 Task: Create Card Card0000000027 in Board Board0000000007 in Workspace WS0000000003 in Trello. Create Card Card0000000028 in Board Board0000000007 in Workspace WS0000000003 in Trello. Create Card Card0000000029 in Board Board0000000008 in Workspace WS0000000003 in Trello. Create Card Card0000000030 in Board Board0000000008 in Workspace WS0000000003 in Trello. Create Card Card0000000031 in Board Board0000000008 in Workspace WS0000000003 in Trello
Action: Mouse moved to (683, 99)
Screenshot: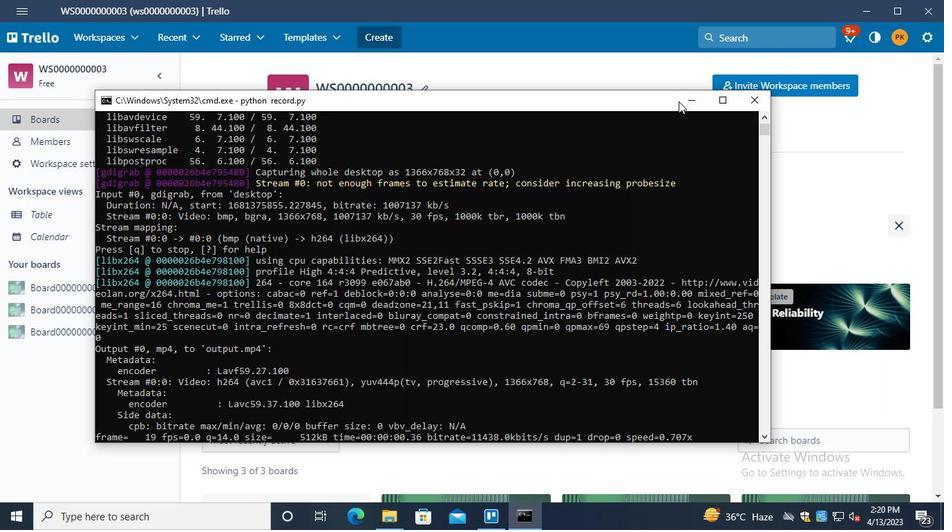 
Action: Mouse pressed left at (683, 99)
Screenshot: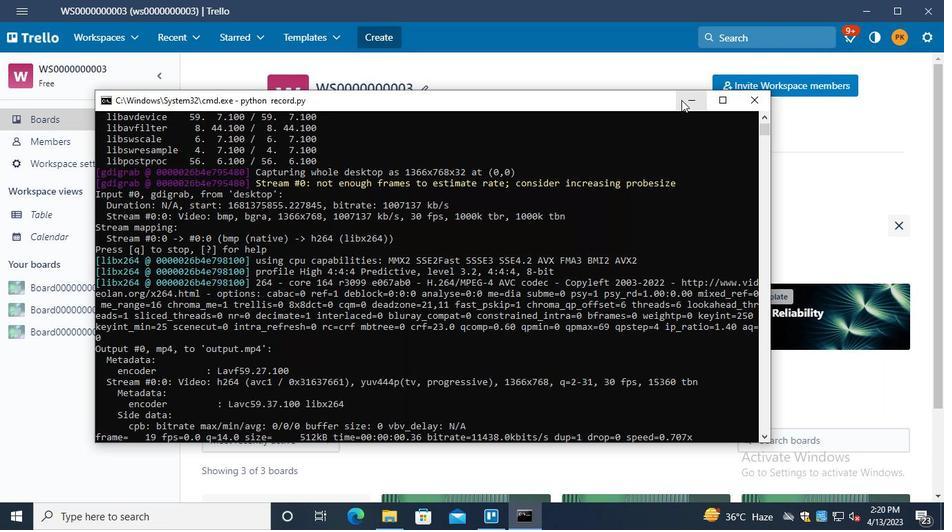 
Action: Mouse moved to (76, 290)
Screenshot: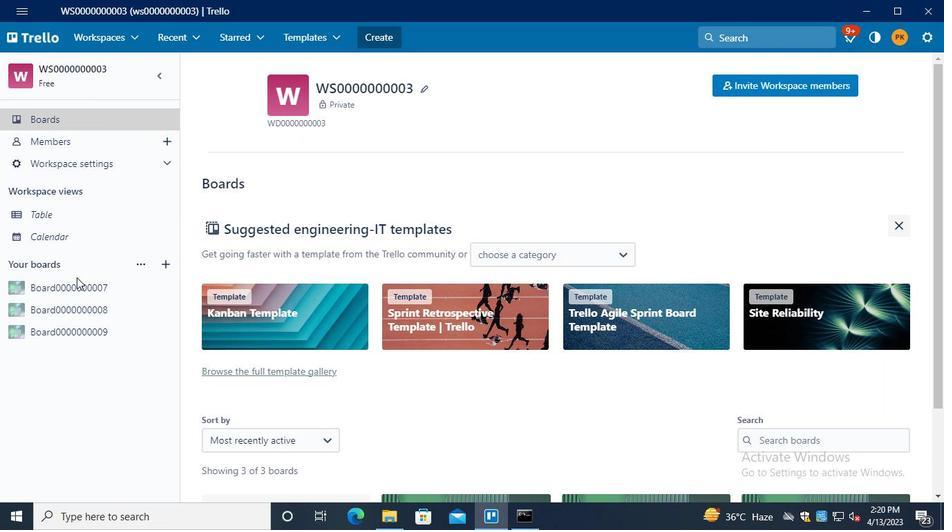 
Action: Mouse pressed left at (76, 290)
Screenshot: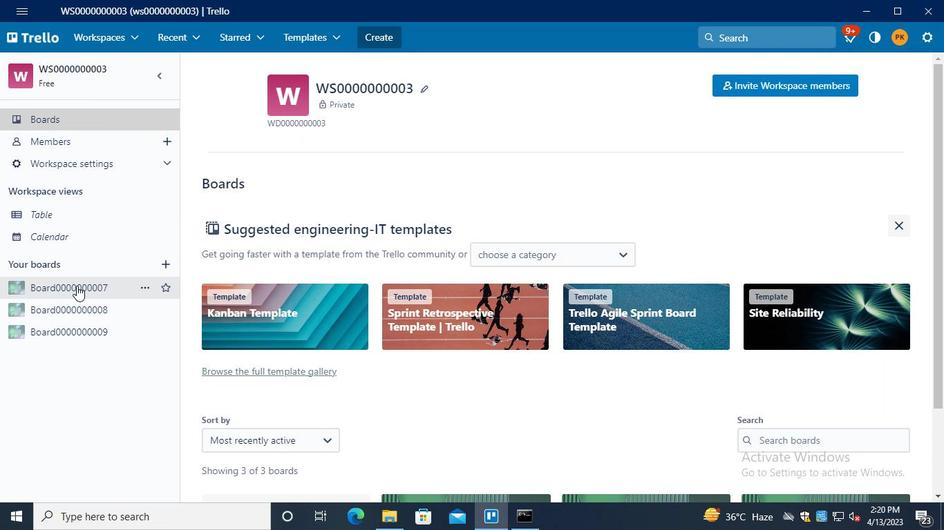 
Action: Mouse moved to (252, 180)
Screenshot: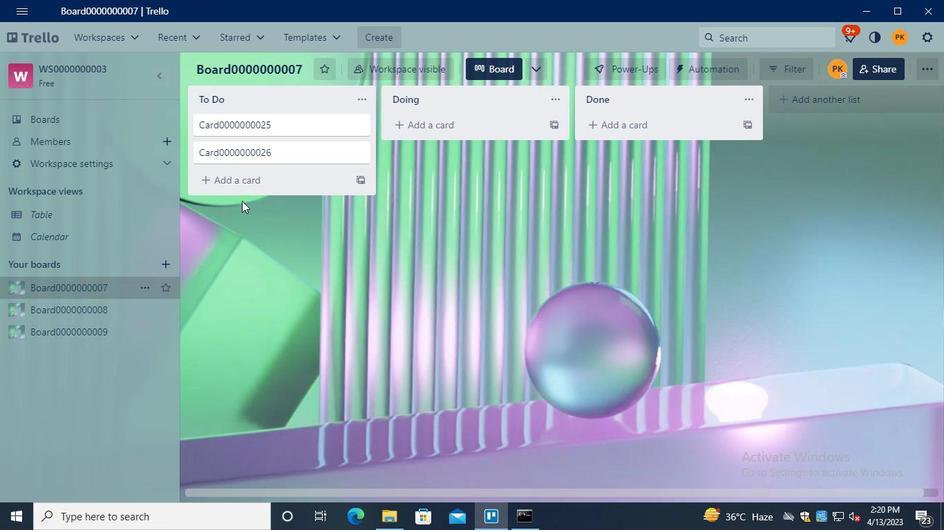 
Action: Mouse pressed left at (252, 180)
Screenshot: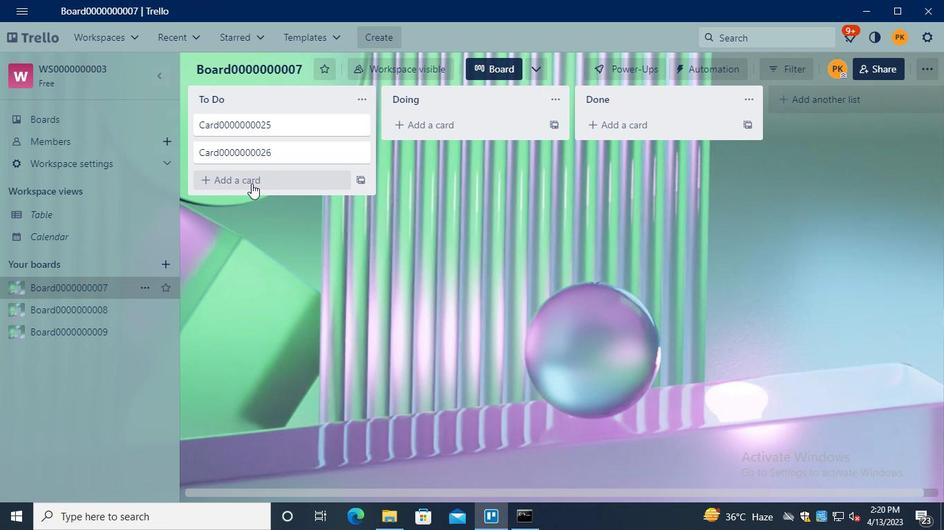 
Action: Keyboard Key.shift
Screenshot: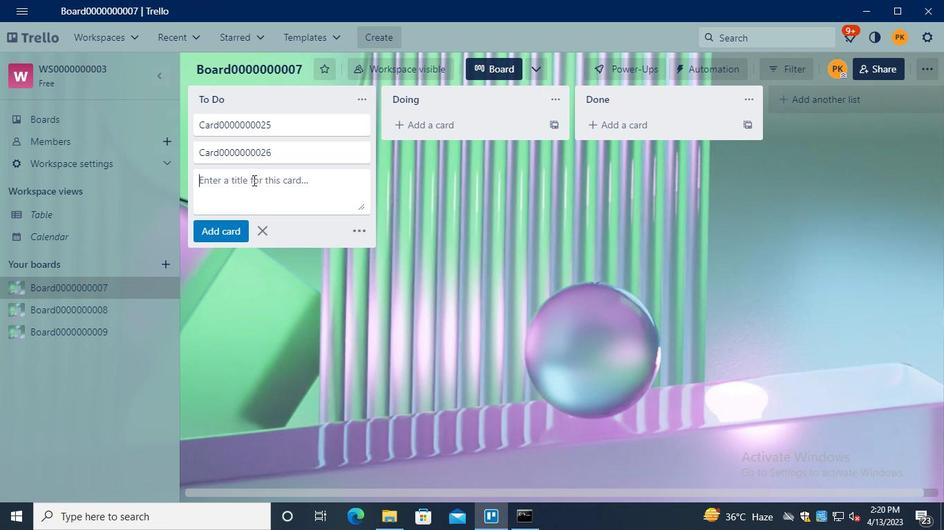 
Action: Keyboard C
Screenshot: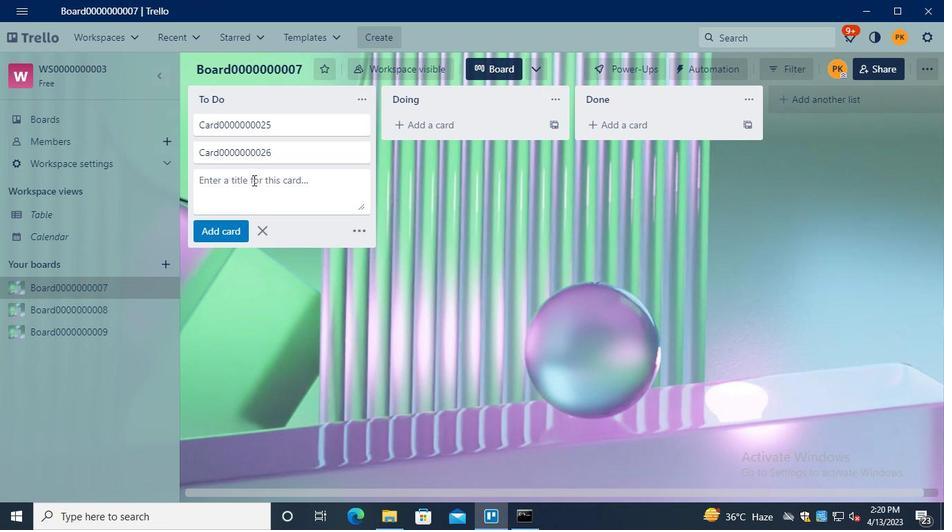 
Action: Keyboard a
Screenshot: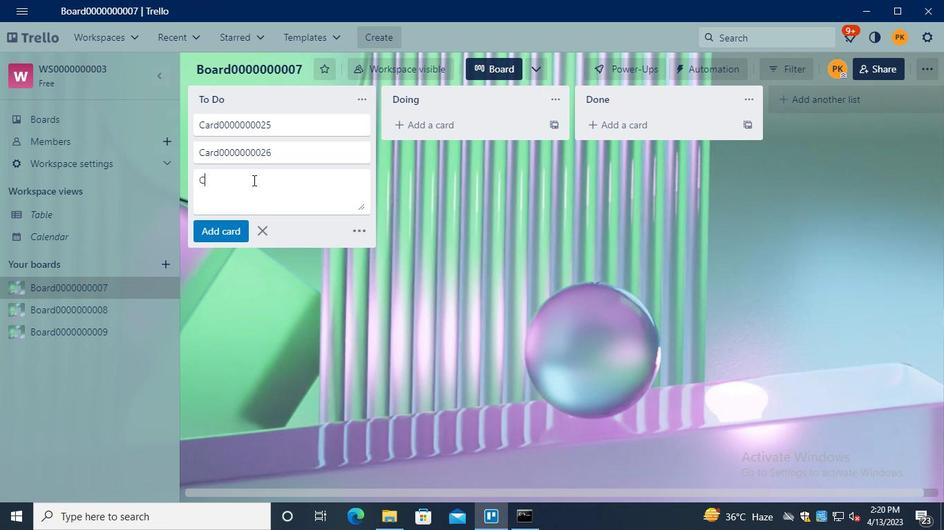 
Action: Keyboard r
Screenshot: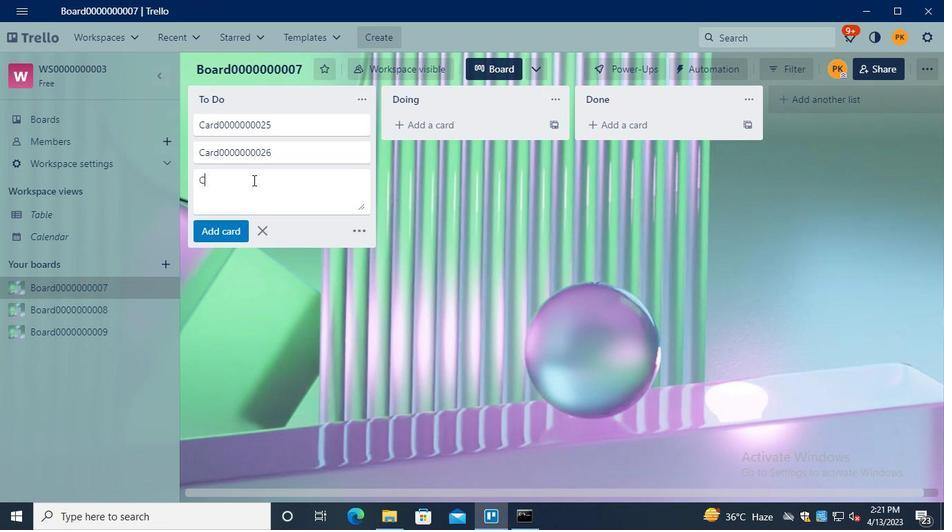 
Action: Keyboard d
Screenshot: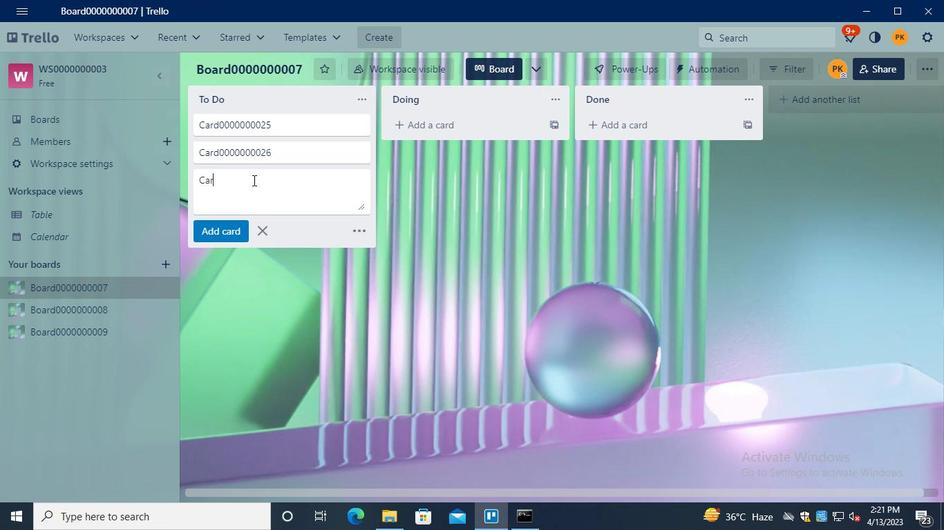 
Action: Keyboard <96>
Screenshot: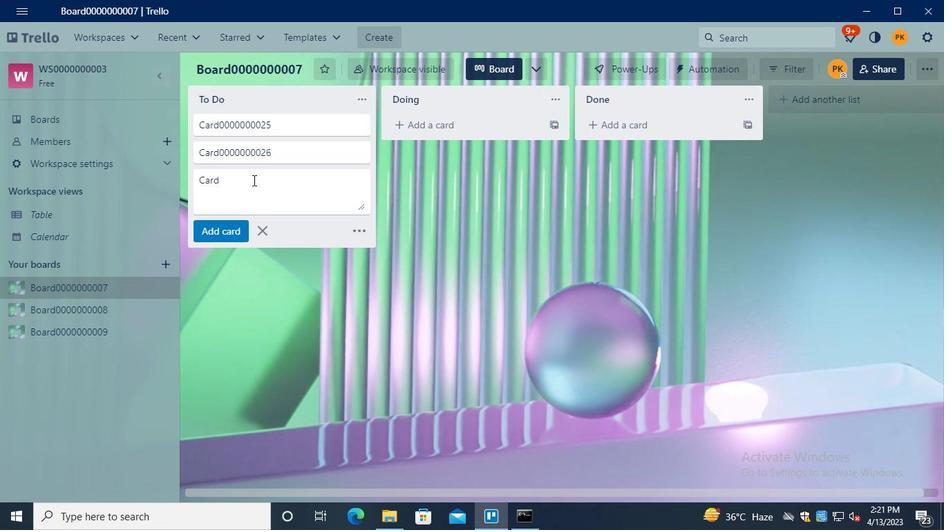 
Action: Keyboard <96>
Screenshot: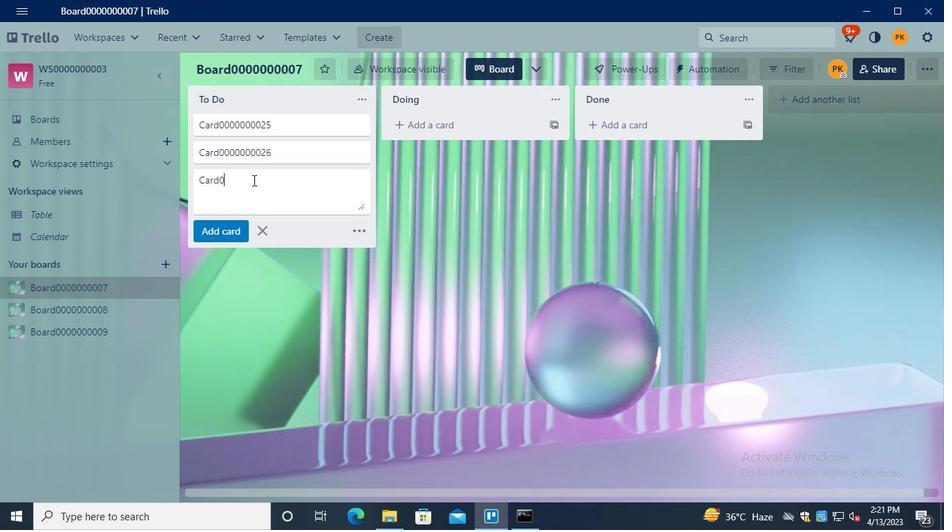 
Action: Keyboard <96>
Screenshot: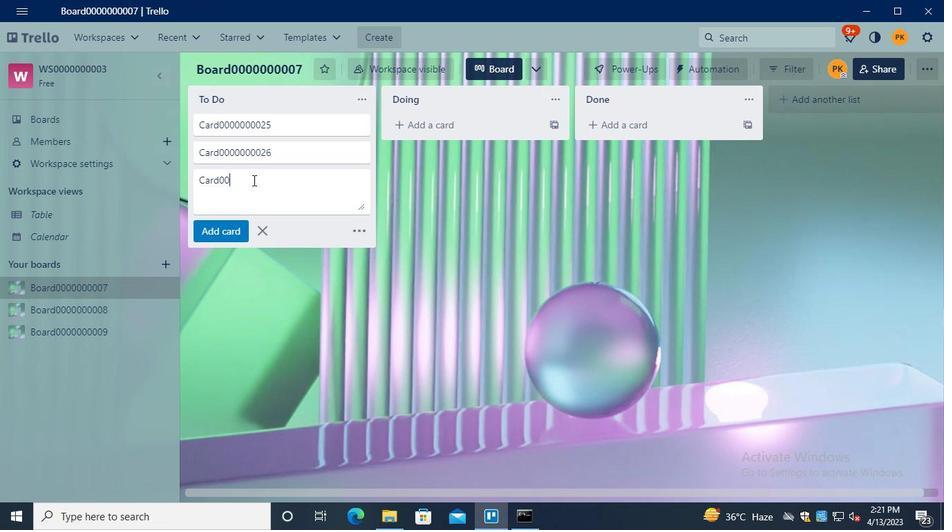 
Action: Keyboard <96>
Screenshot: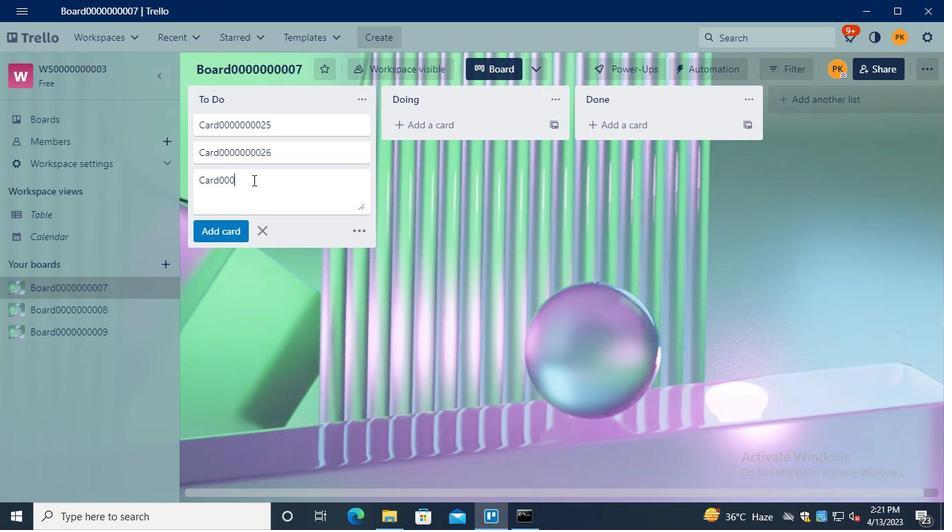 
Action: Keyboard <96>
Screenshot: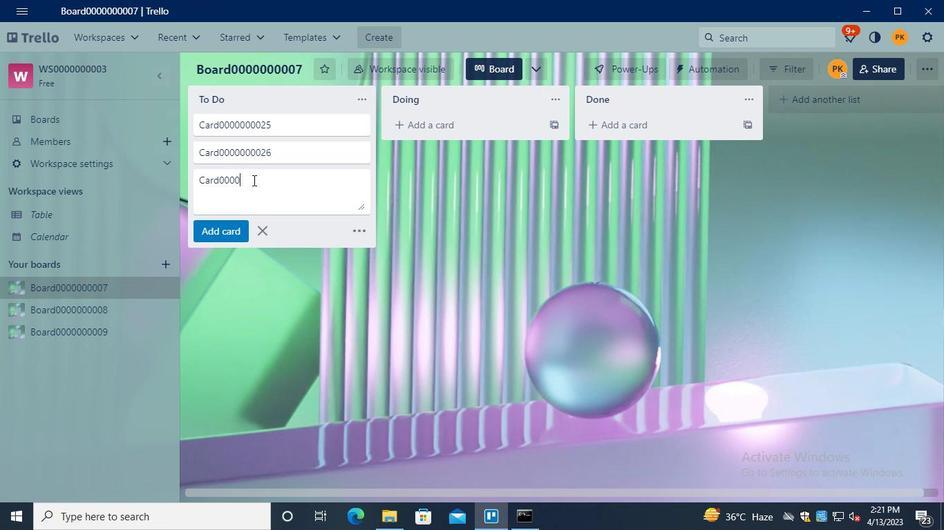 
Action: Keyboard <96>
Screenshot: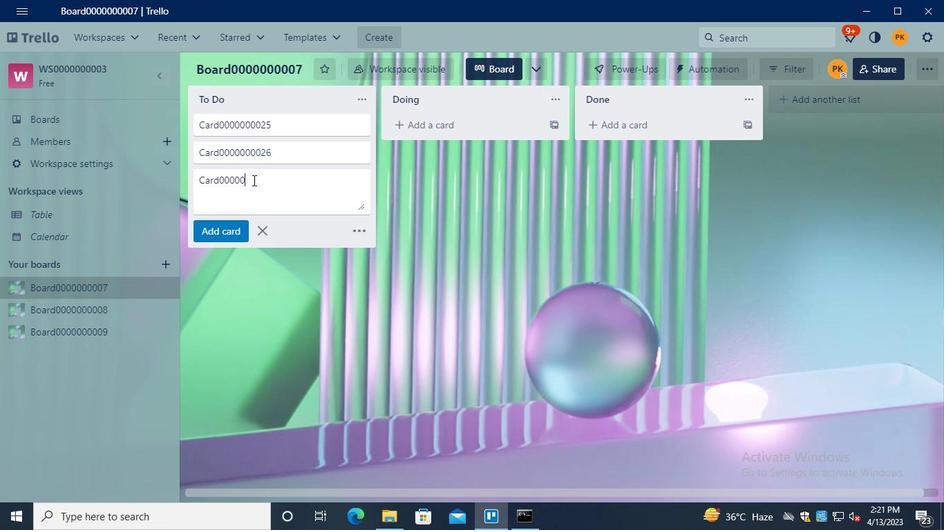 
Action: Keyboard <96>
Screenshot: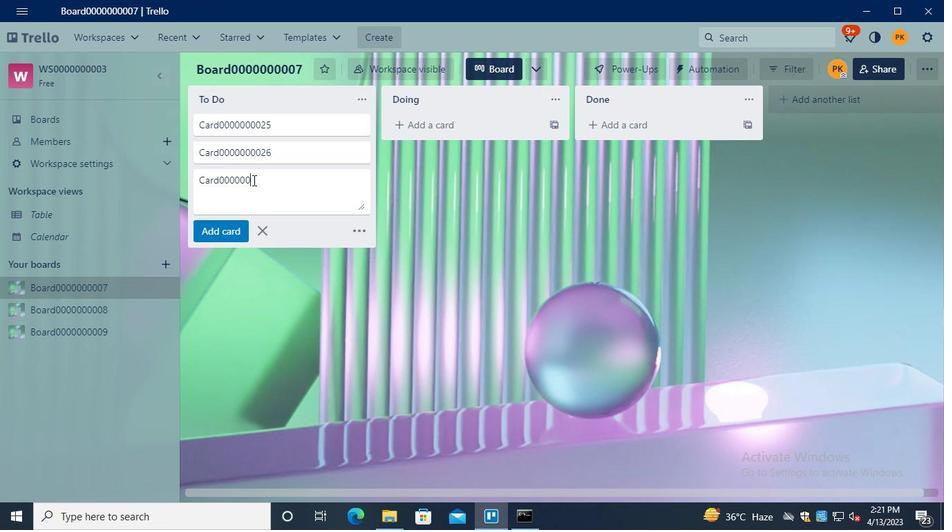 
Action: Keyboard <96>
Screenshot: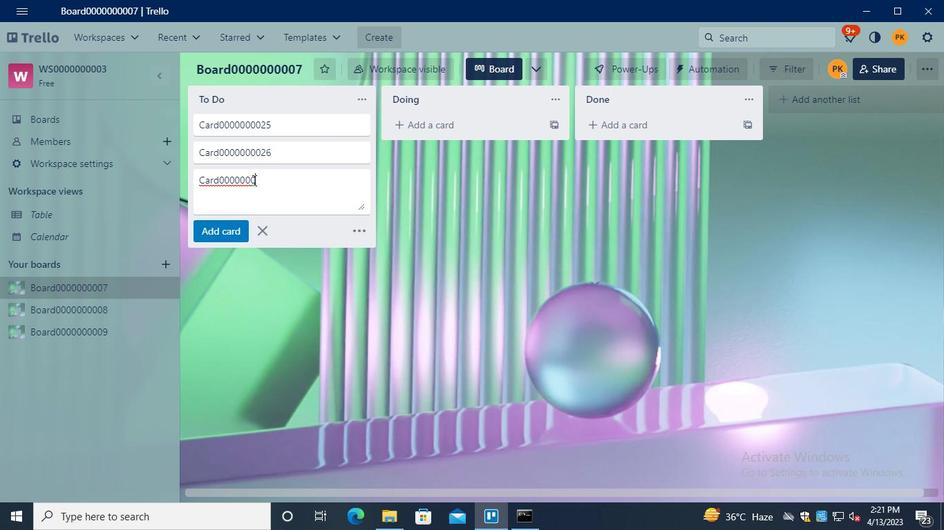
Action: Keyboard <98>
Screenshot: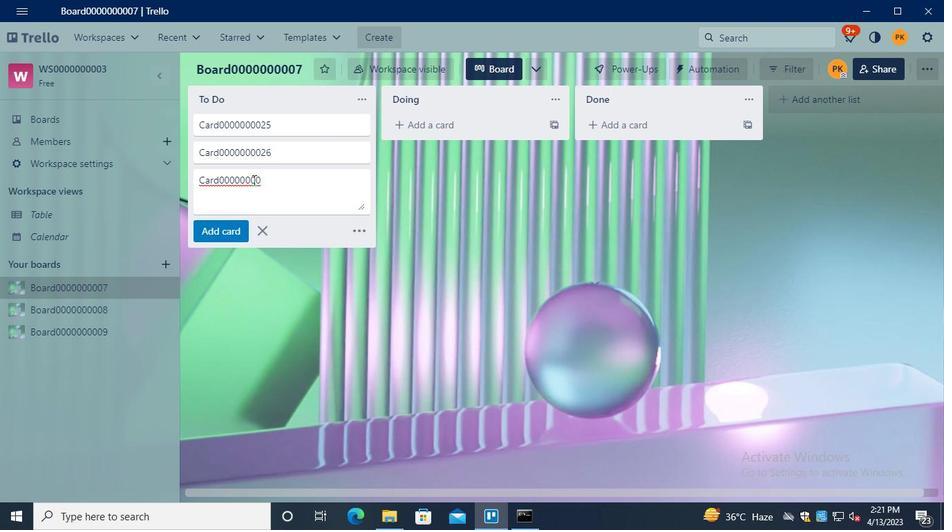 
Action: Keyboard <103>
Screenshot: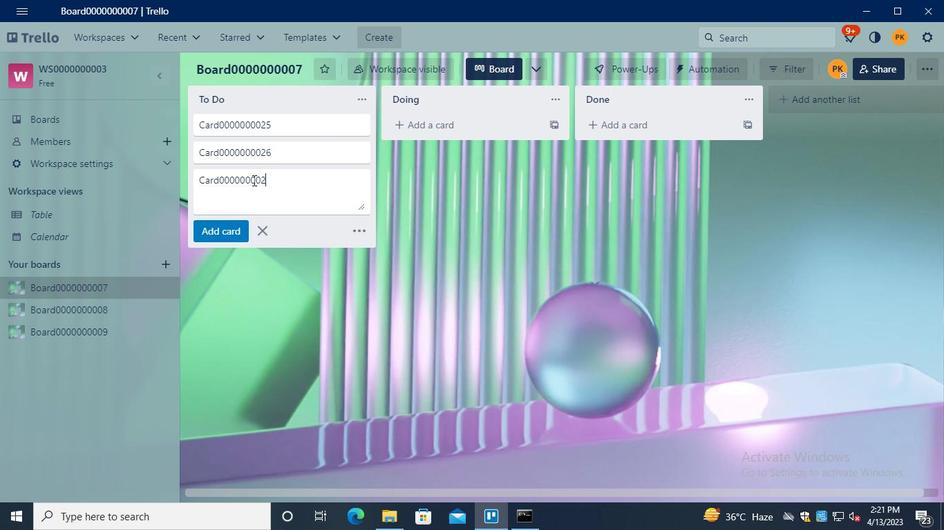 
Action: Keyboard Key.enter
Screenshot: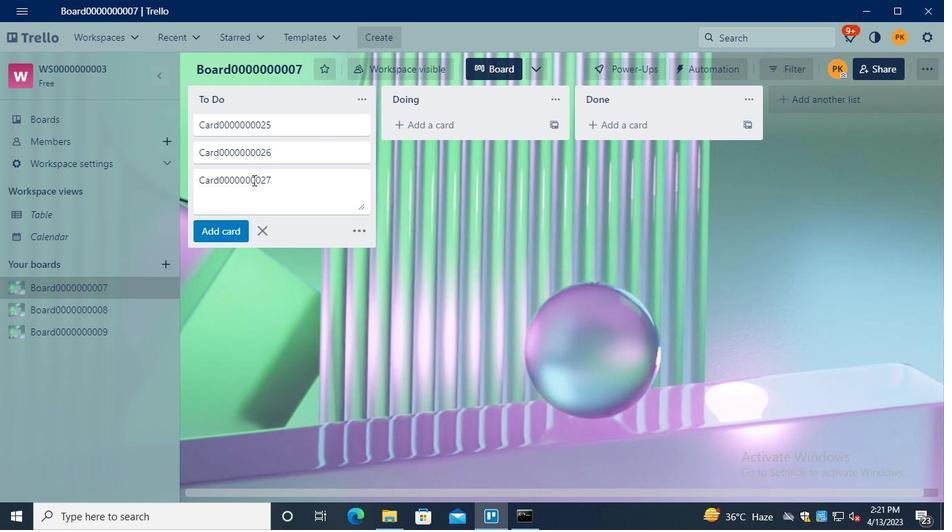 
Action: Keyboard Key.shift
Screenshot: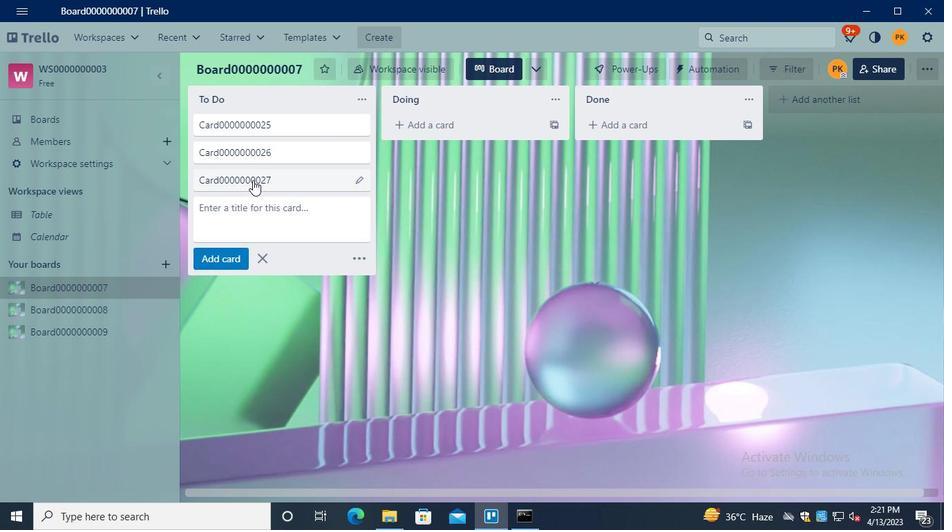 
Action: Keyboard C
Screenshot: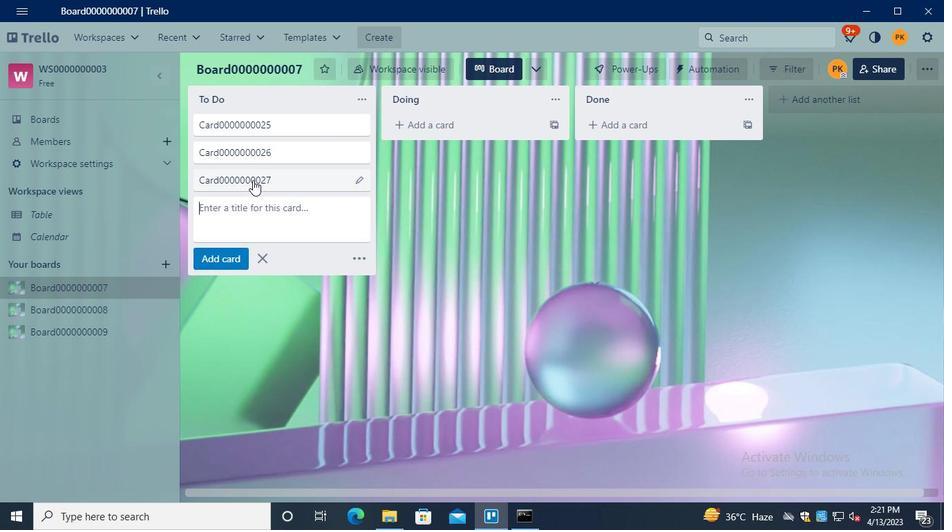 
Action: Keyboard a
Screenshot: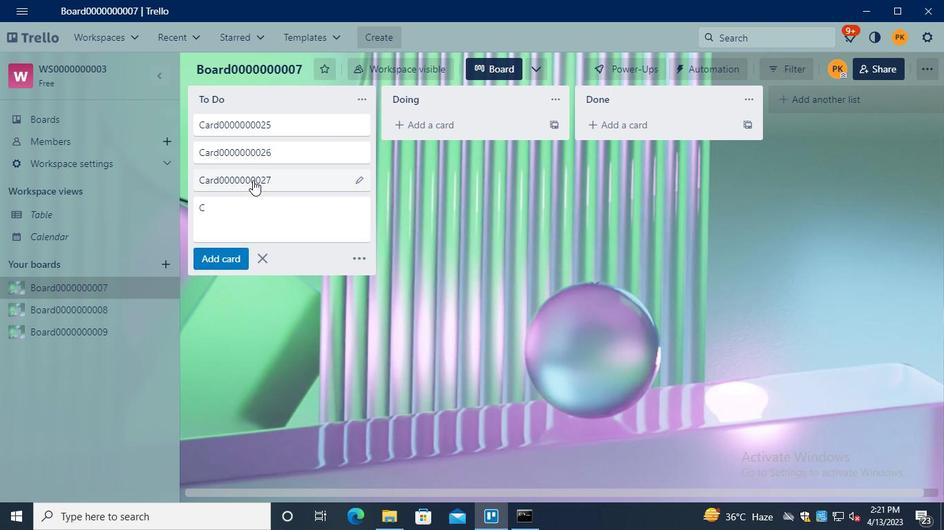 
Action: Keyboard r
Screenshot: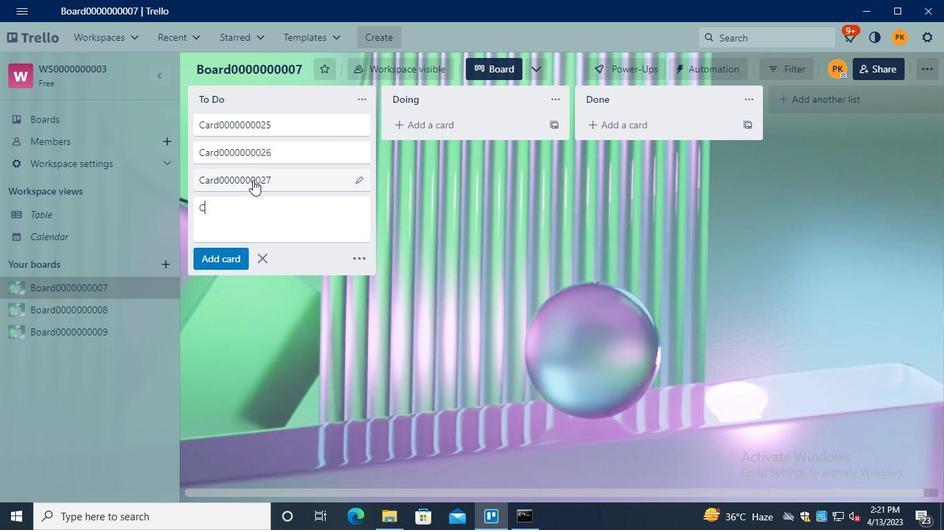 
Action: Keyboard d
Screenshot: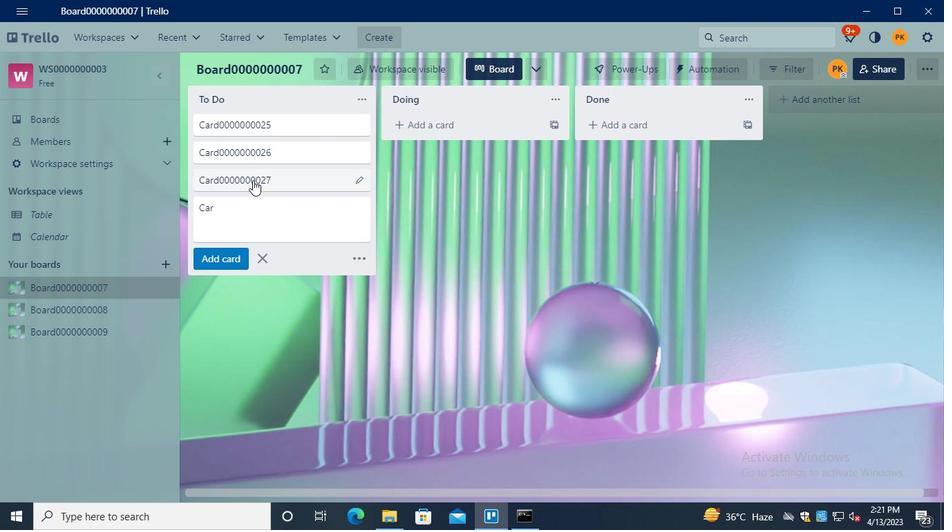 
Action: Keyboard <96>
Screenshot: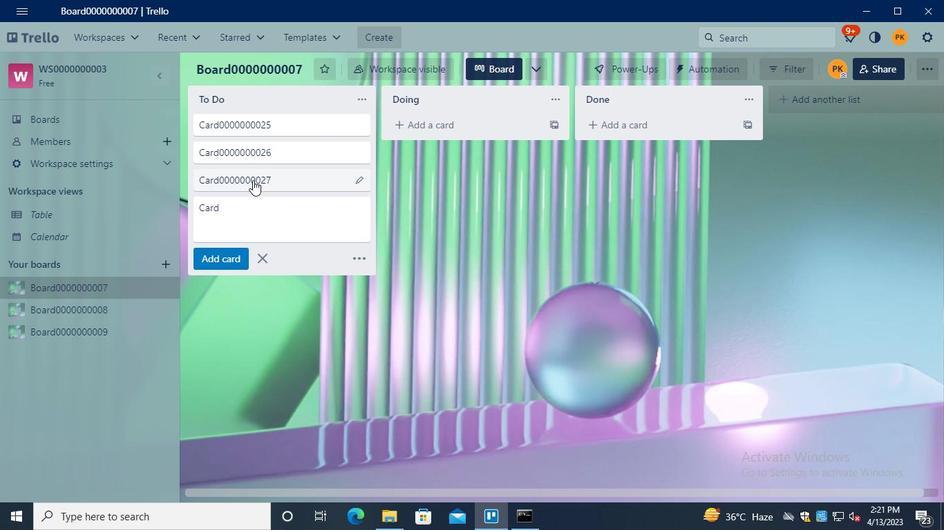 
Action: Keyboard <96>
Screenshot: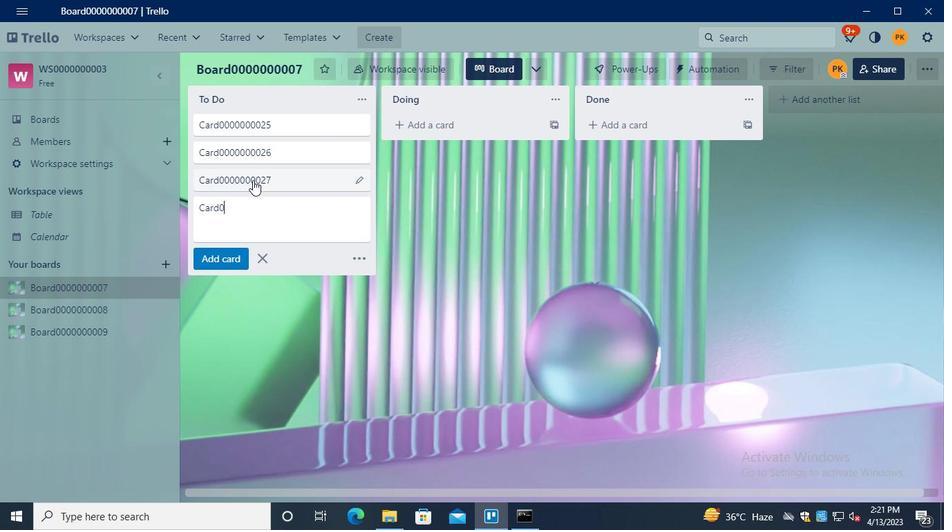 
Action: Keyboard <96>
Screenshot: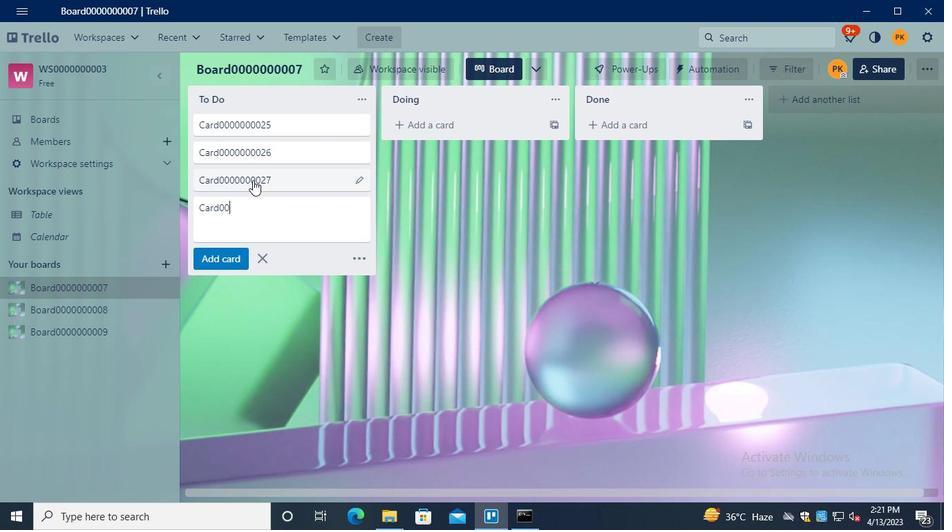 
Action: Keyboard <96>
Screenshot: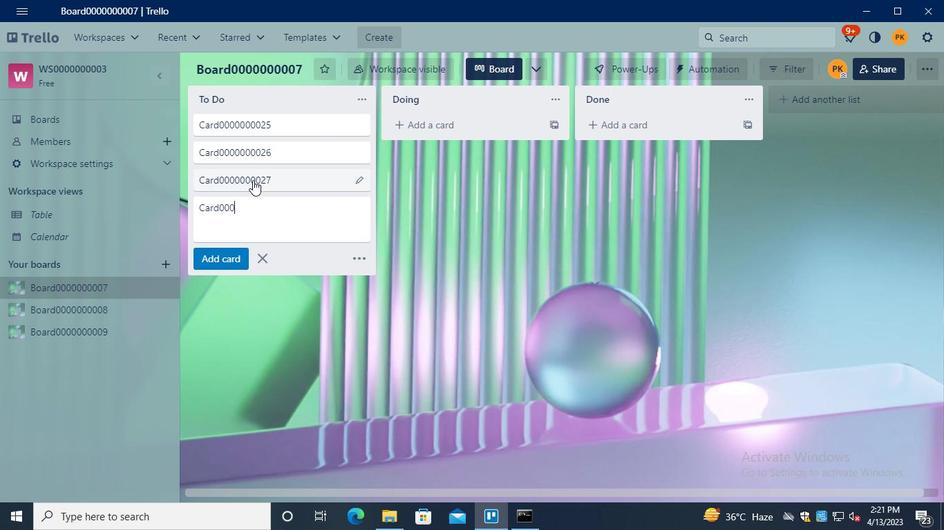 
Action: Keyboard <96>
Screenshot: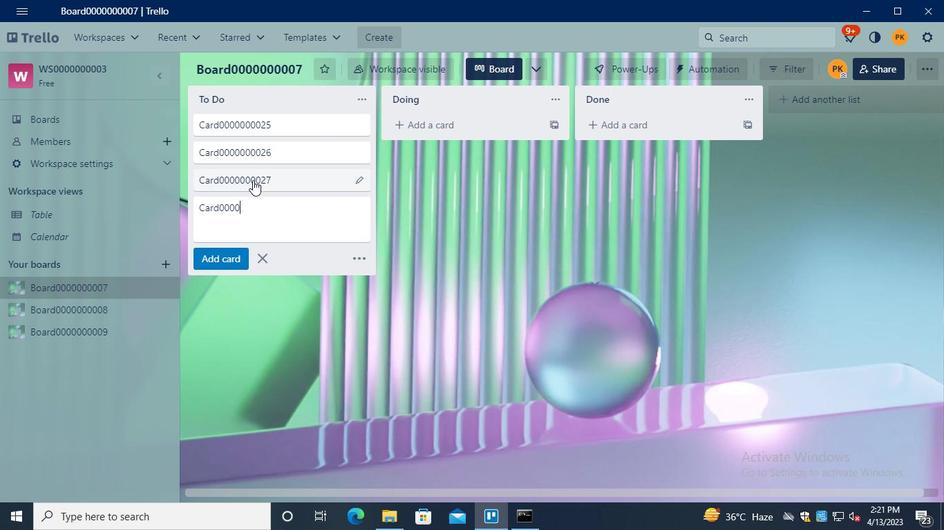 
Action: Keyboard <96>
Screenshot: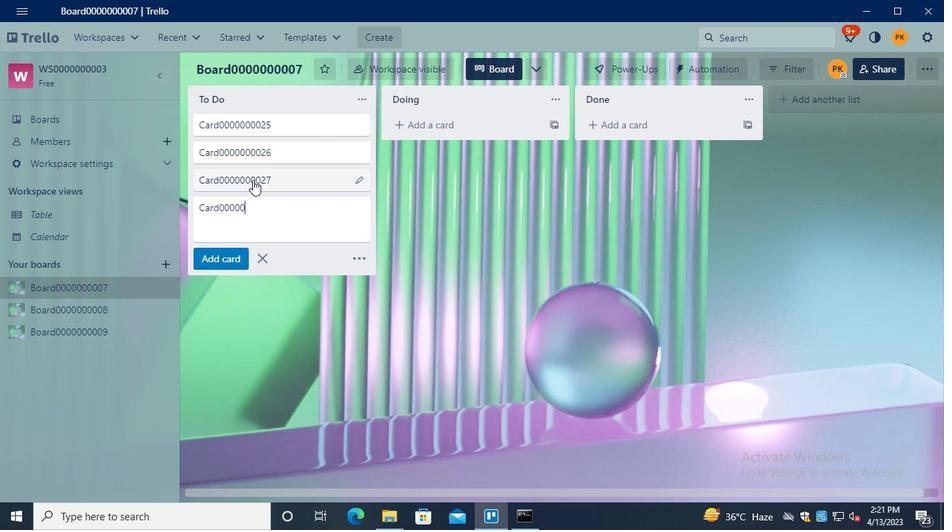 
Action: Keyboard <96>
Screenshot: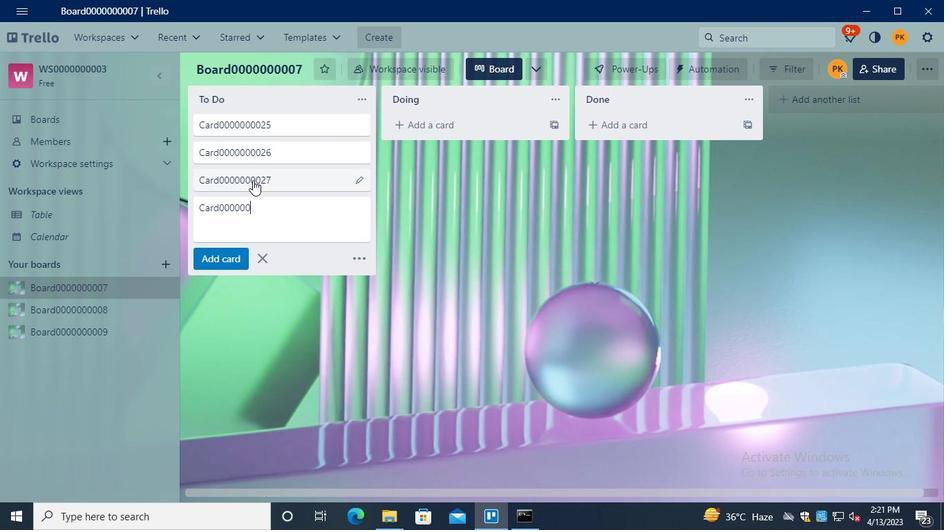 
Action: Keyboard <96>
Screenshot: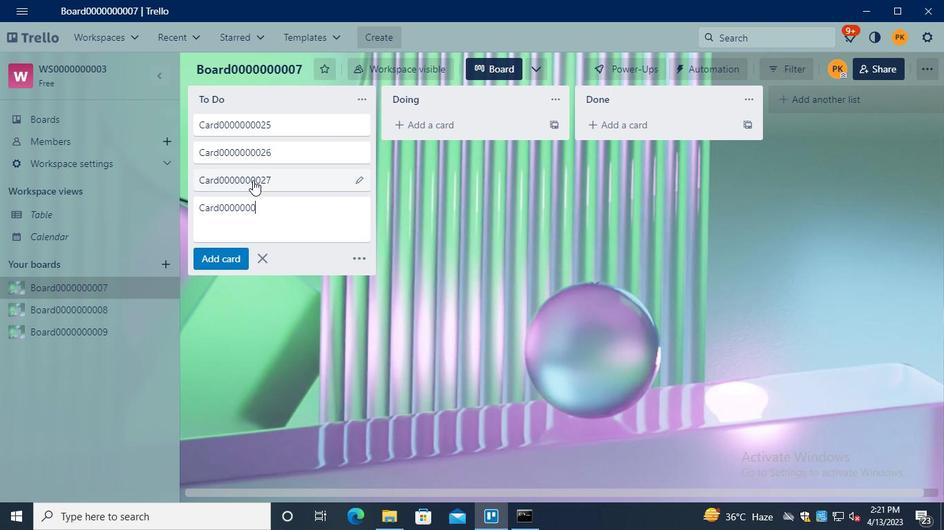 
Action: Keyboard <98>
Screenshot: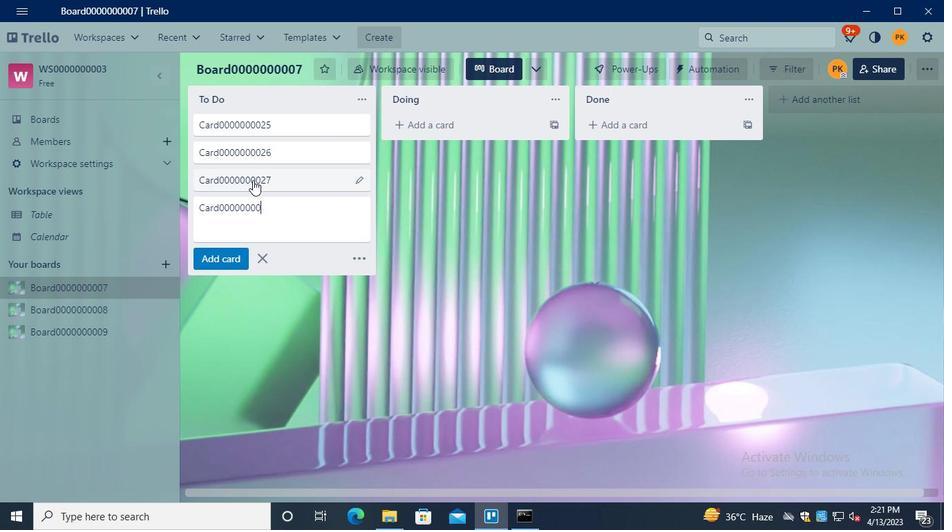 
Action: Keyboard <104>
Screenshot: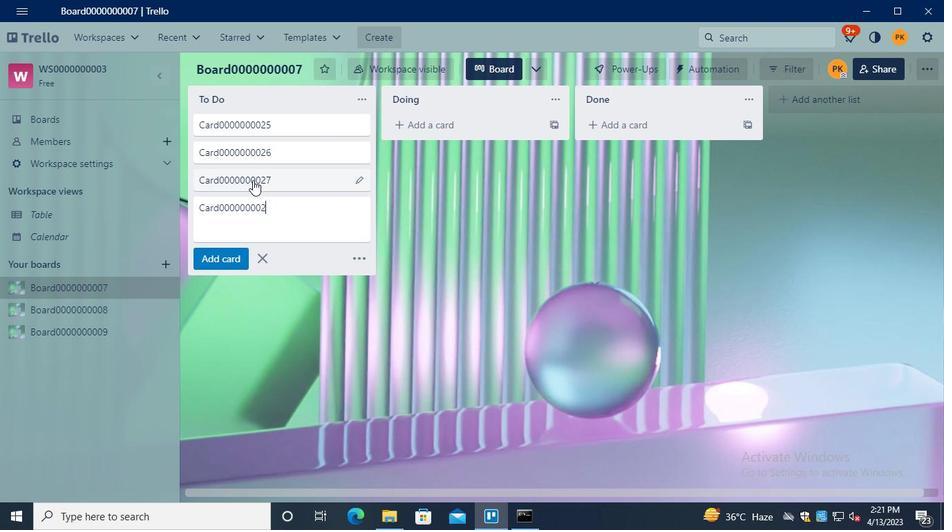 
Action: Keyboard Key.enter
Screenshot: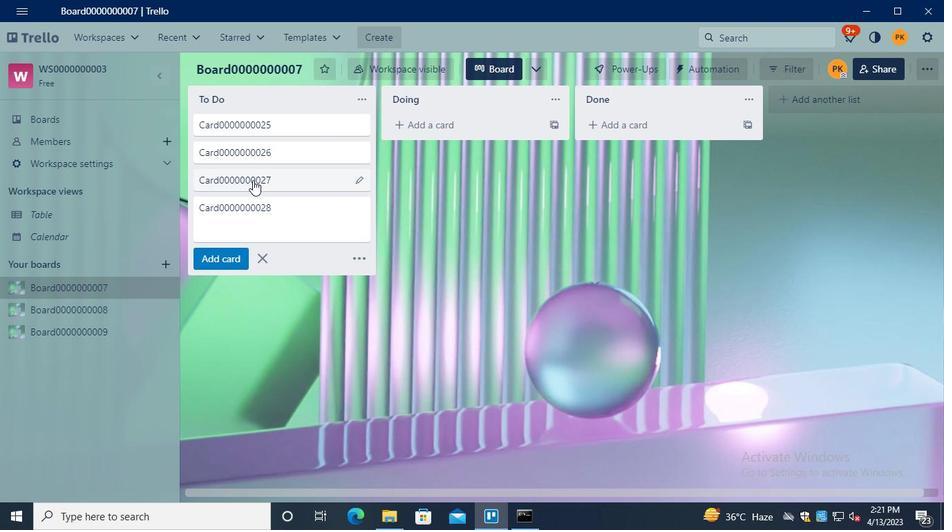 
Action: Mouse moved to (264, 293)
Screenshot: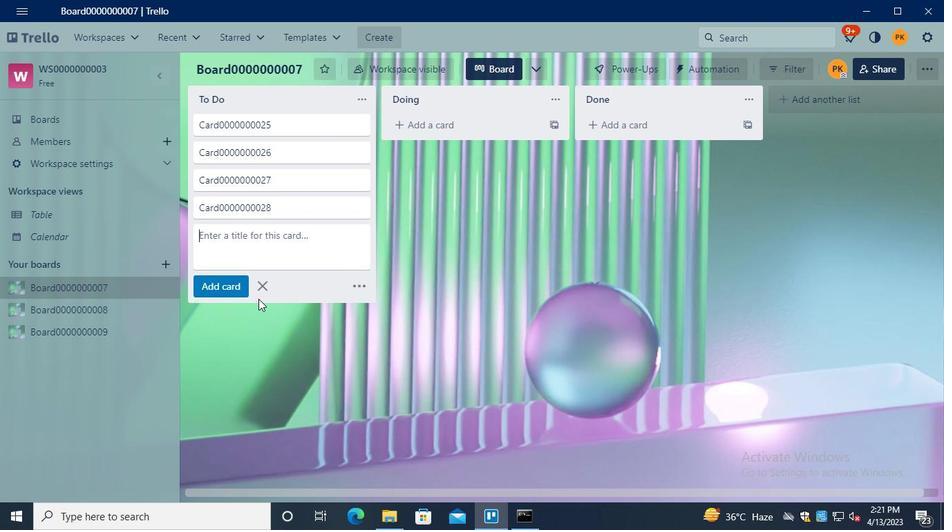 
Action: Mouse pressed left at (264, 293)
Screenshot: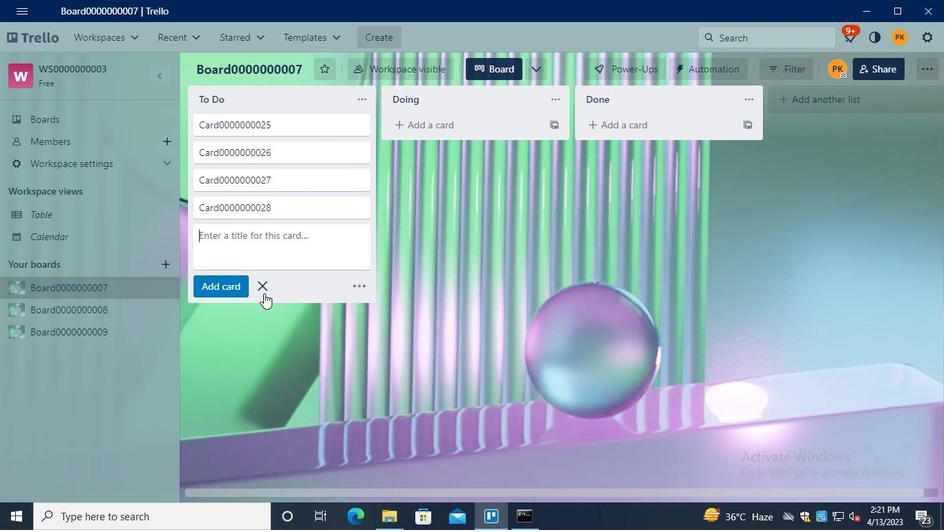 
Action: Mouse moved to (111, 306)
Screenshot: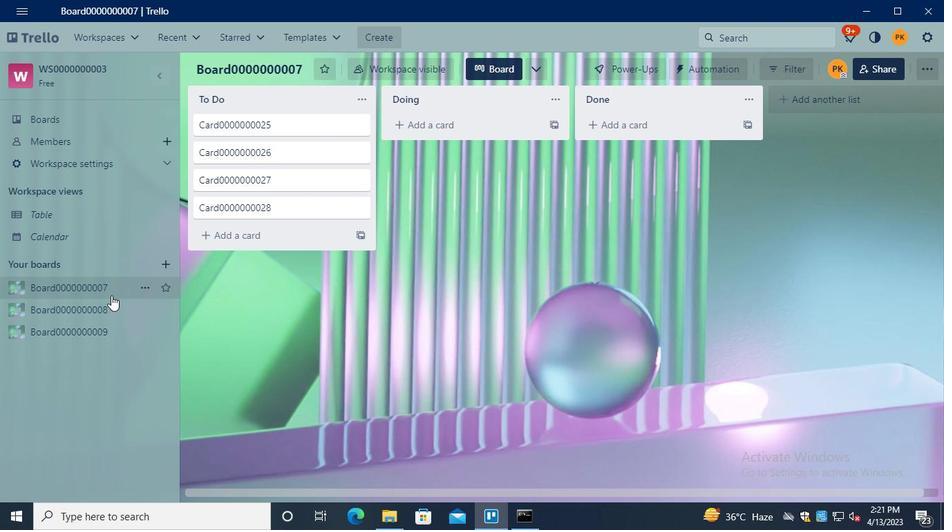 
Action: Mouse pressed left at (111, 306)
Screenshot: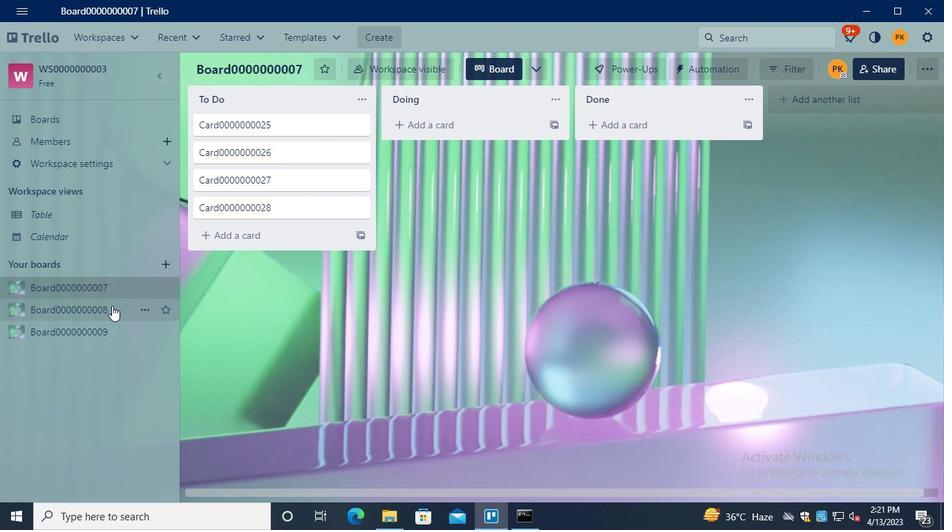 
Action: Mouse moved to (253, 127)
Screenshot: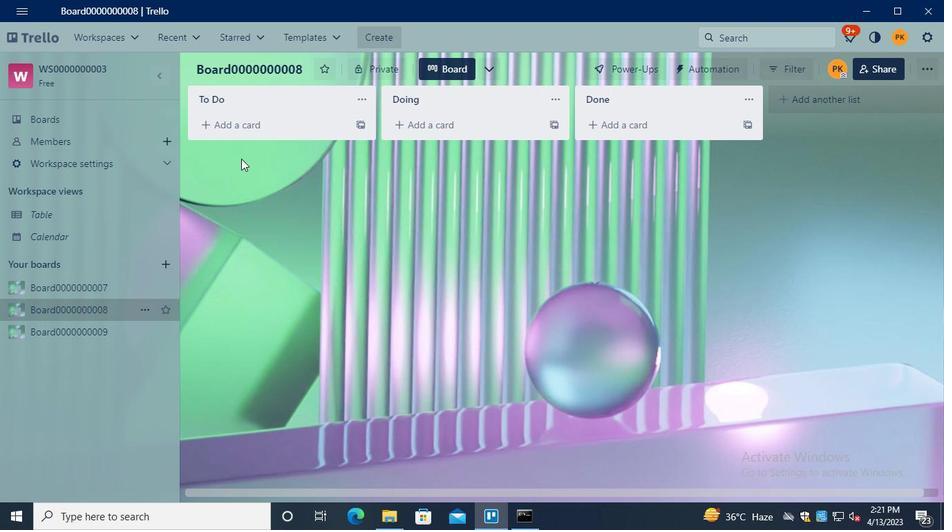 
Action: Mouse pressed left at (253, 127)
Screenshot: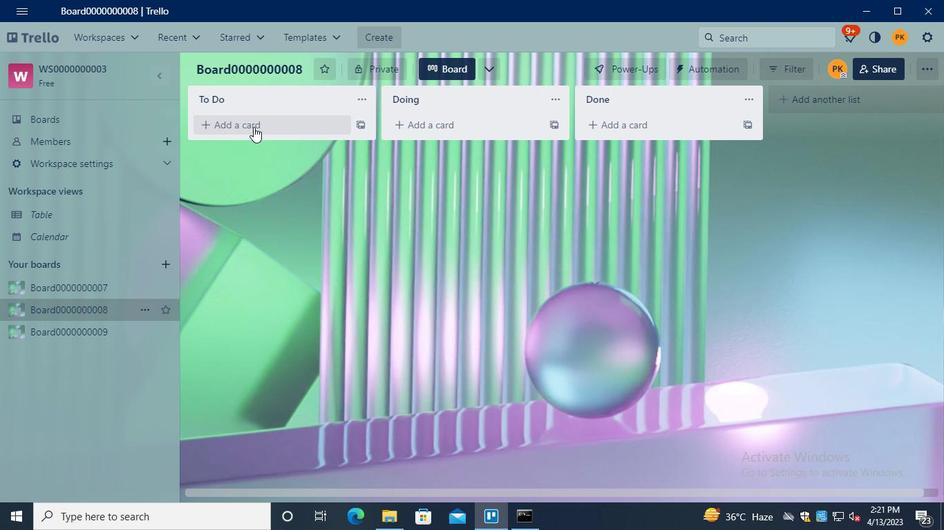 
Action: Keyboard Key.shift
Screenshot: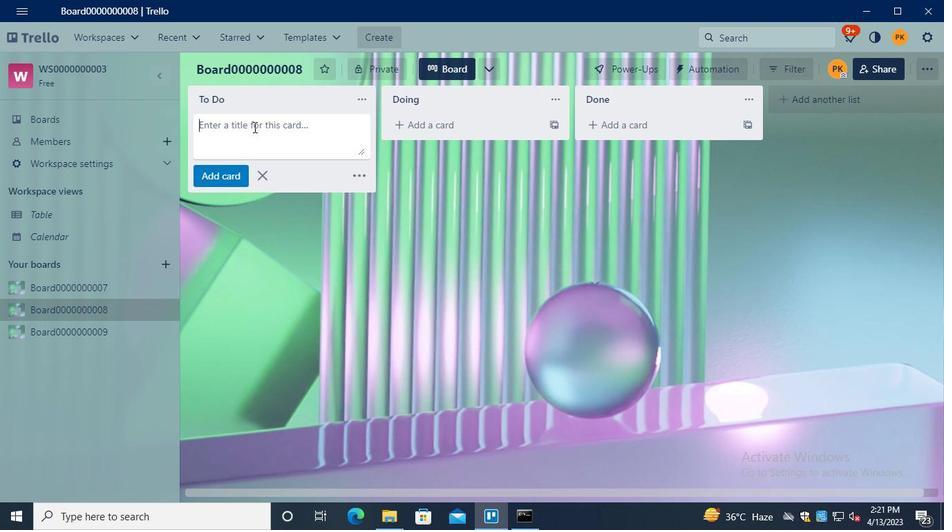
Action: Keyboard C
Screenshot: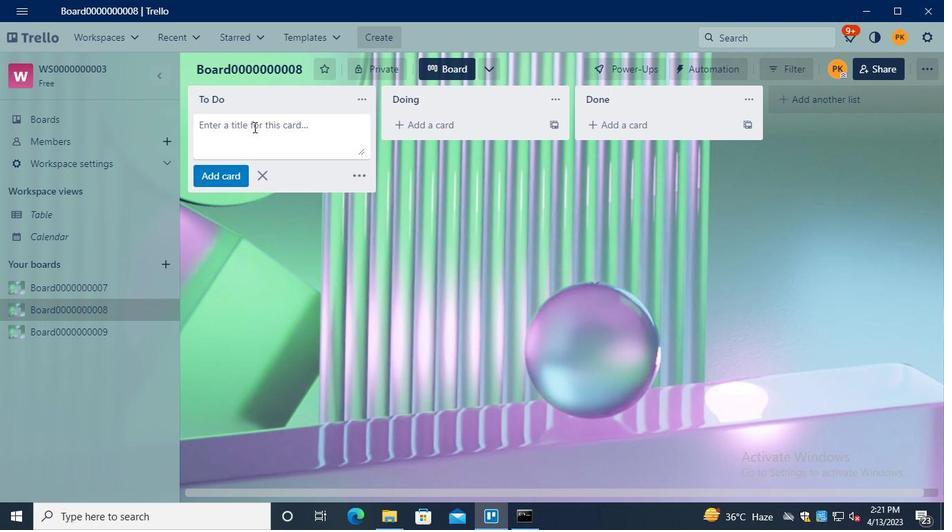 
Action: Keyboard a
Screenshot: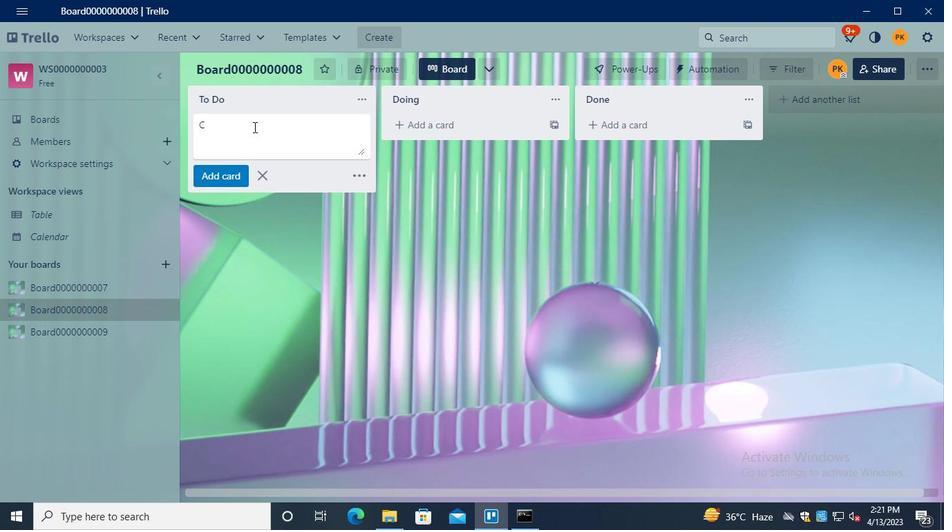 
Action: Keyboard r
Screenshot: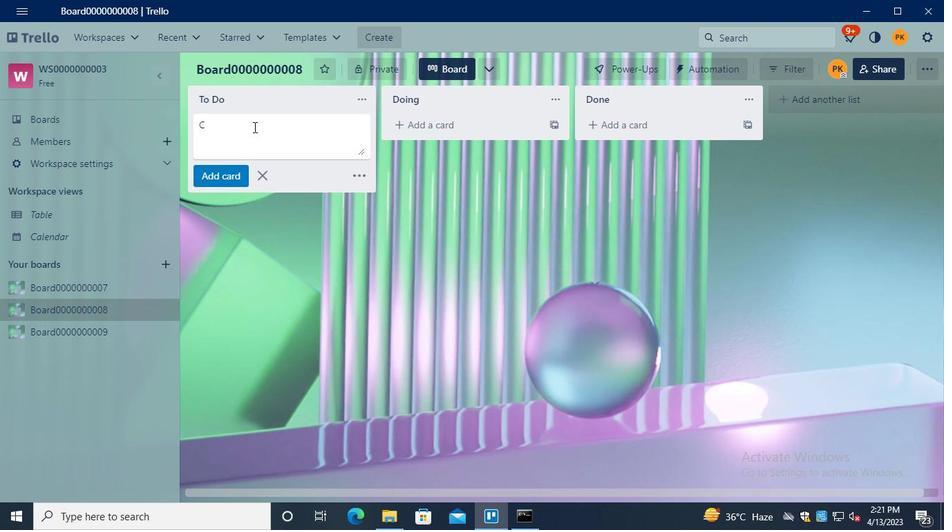 
Action: Keyboard d
Screenshot: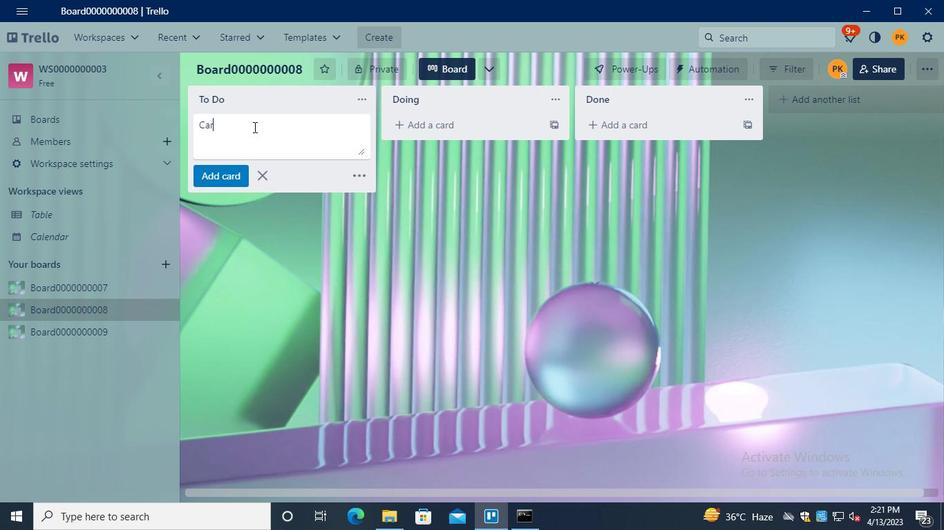 
Action: Keyboard <96>
Screenshot: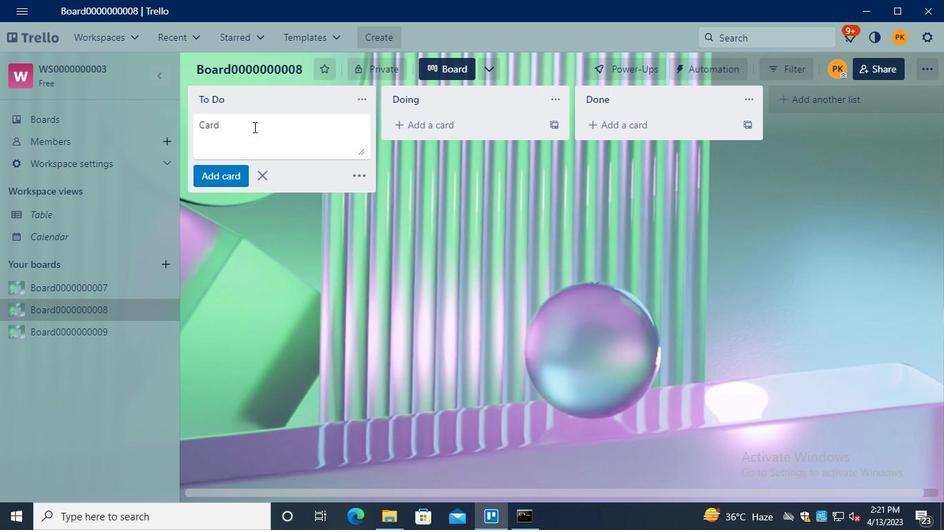 
Action: Keyboard <96>
Screenshot: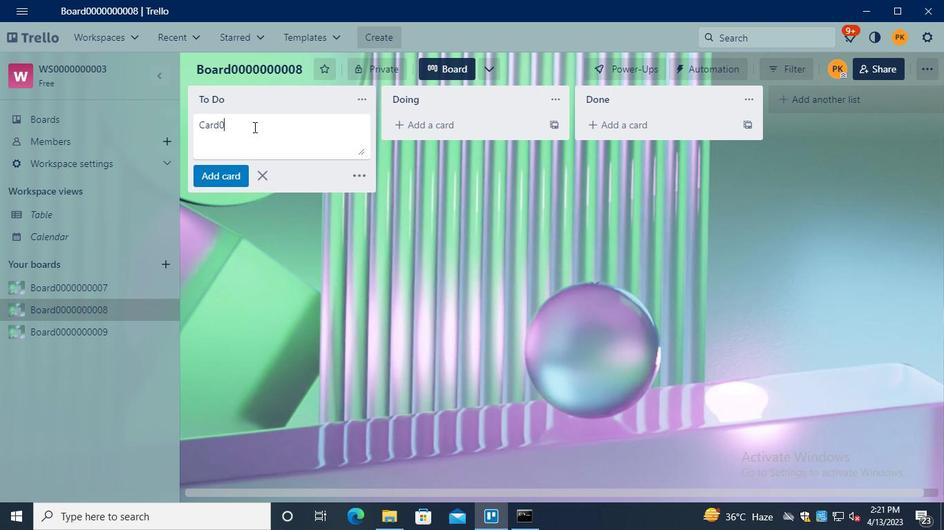 
Action: Keyboard <96>
Screenshot: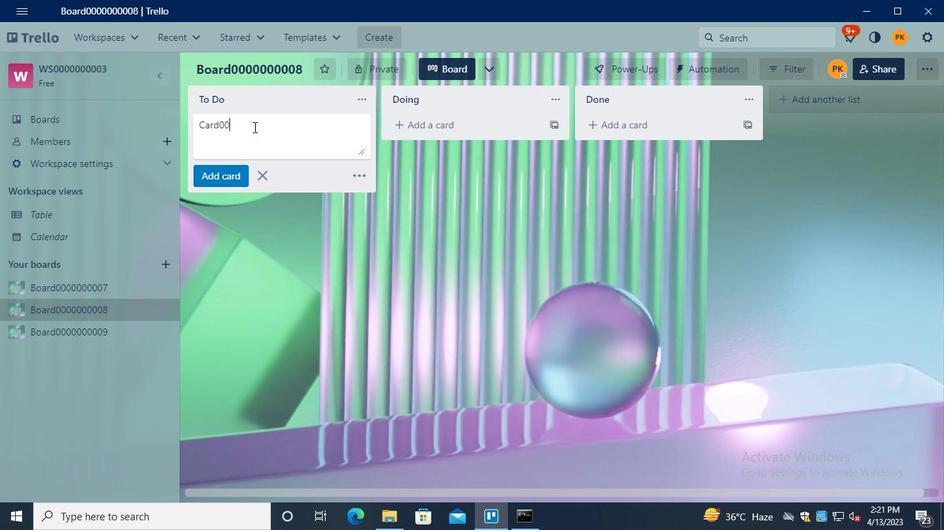 
Action: Keyboard <96>
Screenshot: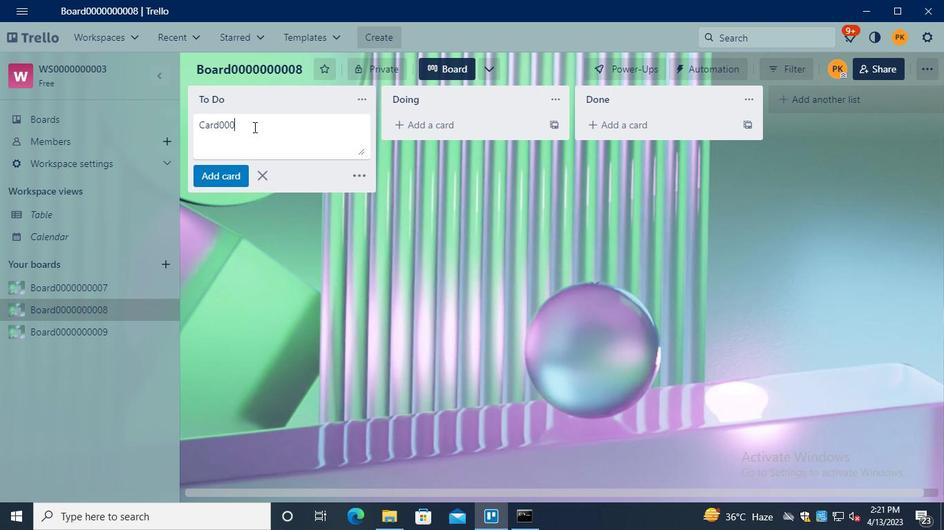 
Action: Keyboard <96>
Screenshot: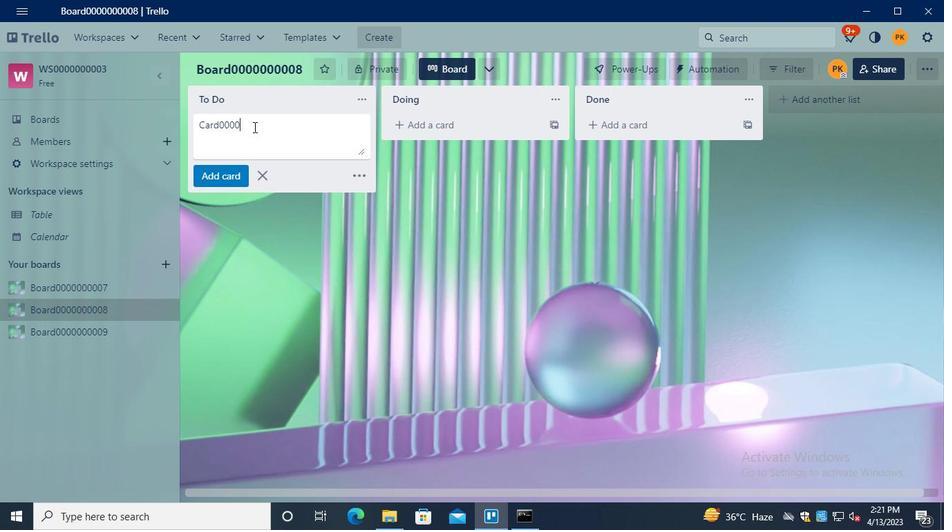 
Action: Keyboard <96>
Screenshot: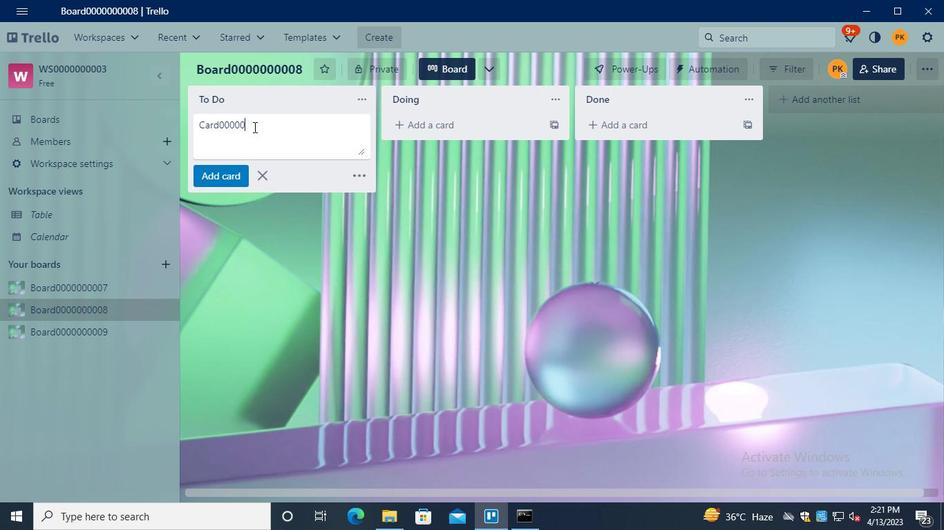 
Action: Keyboard <96>
Screenshot: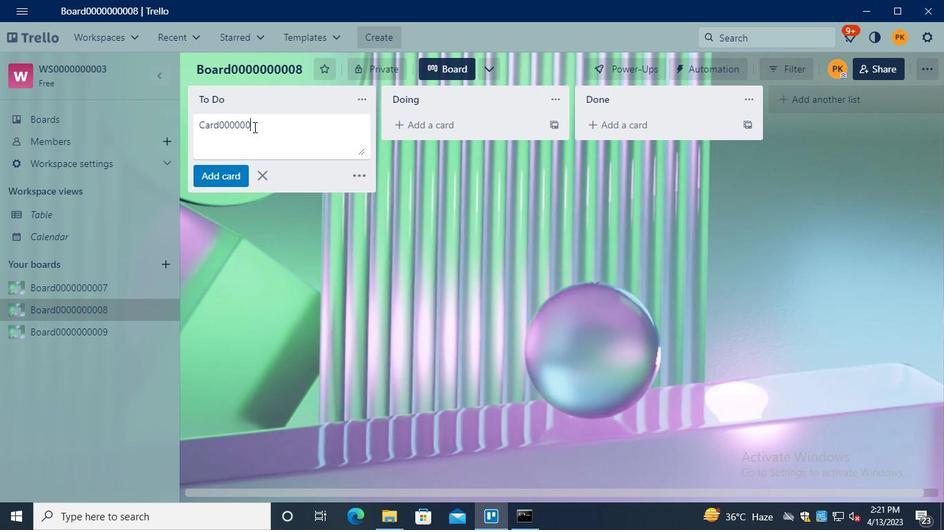 
Action: Keyboard <96>
Screenshot: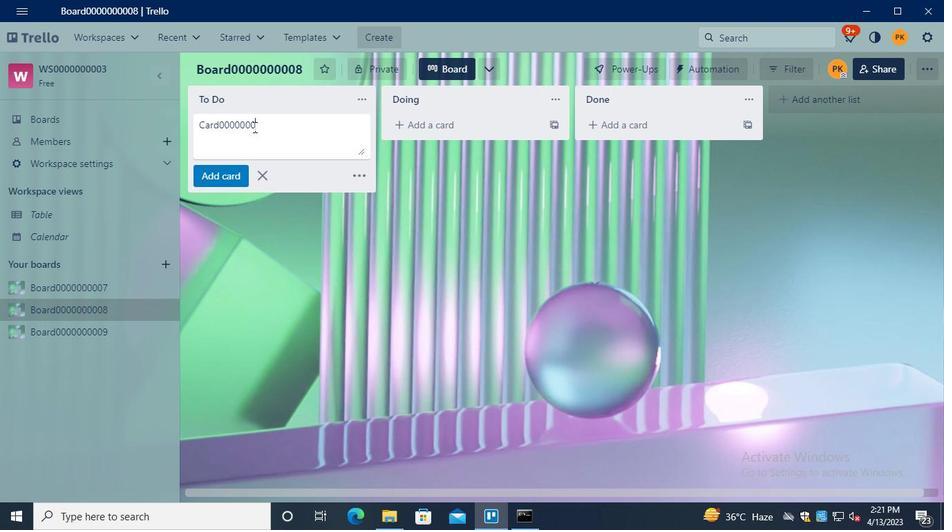 
Action: Keyboard <98>
Screenshot: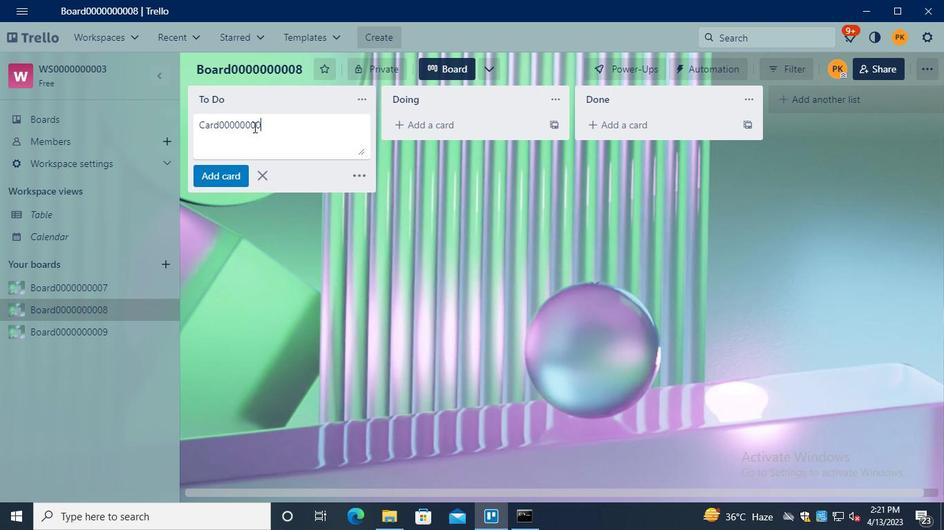 
Action: Keyboard <105>
Screenshot: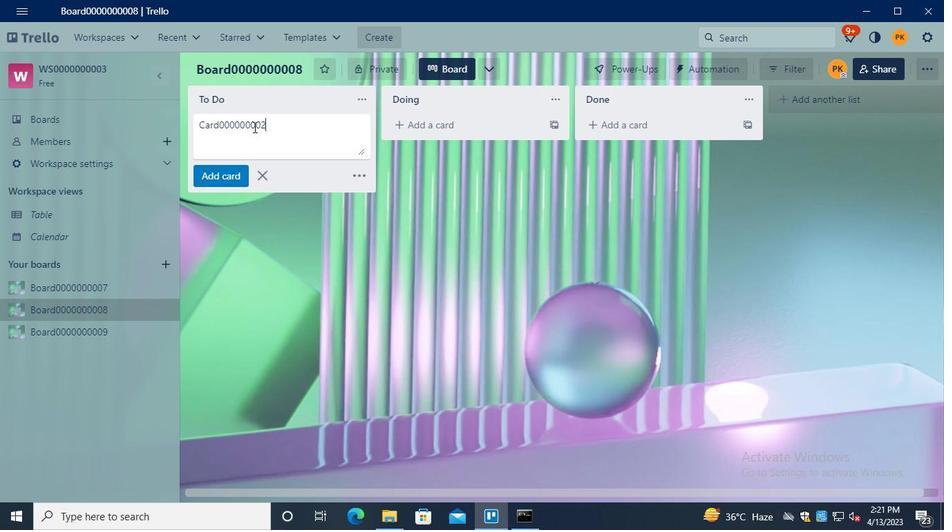 
Action: Keyboard Key.enter
Screenshot: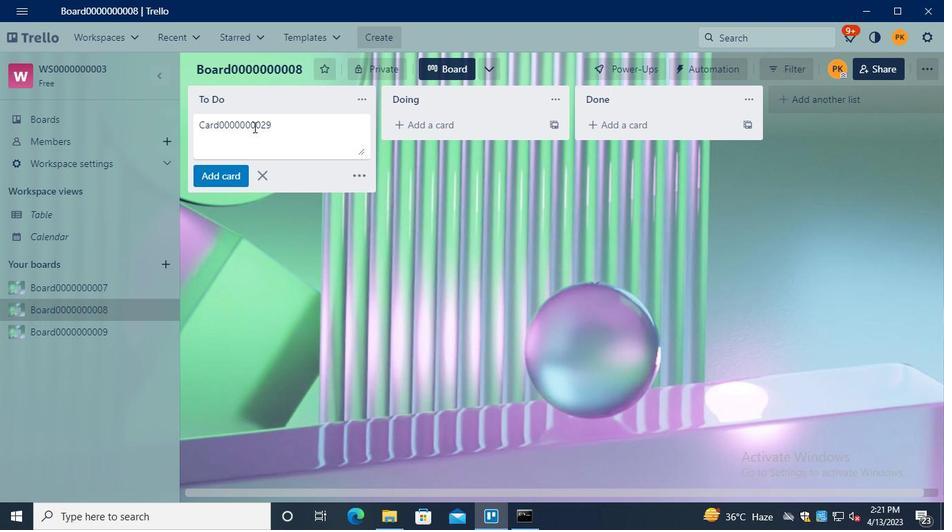 
Action: Keyboard Key.shift
Screenshot: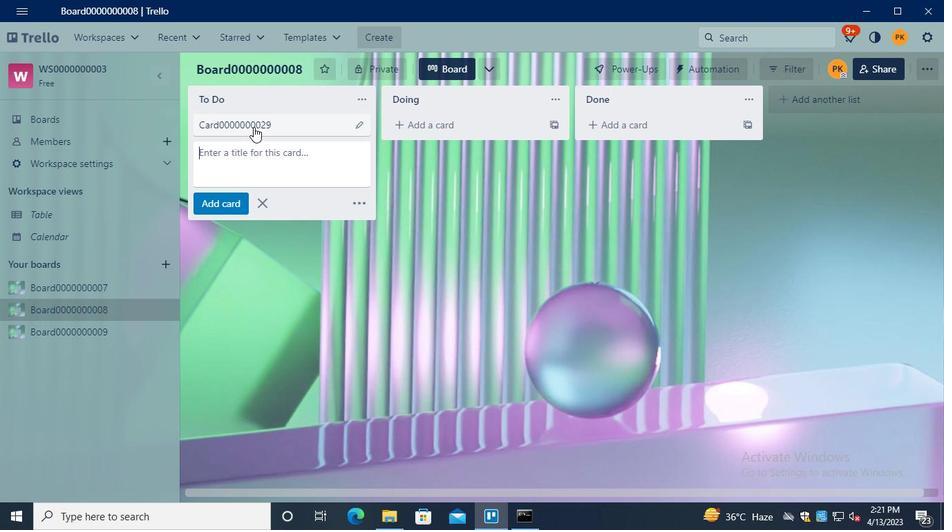 
Action: Keyboard C
Screenshot: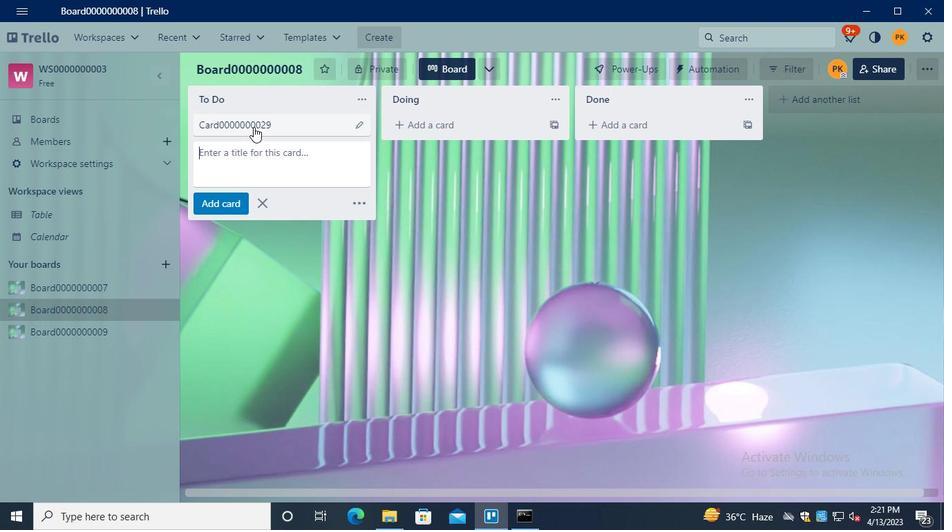 
Action: Keyboard a
Screenshot: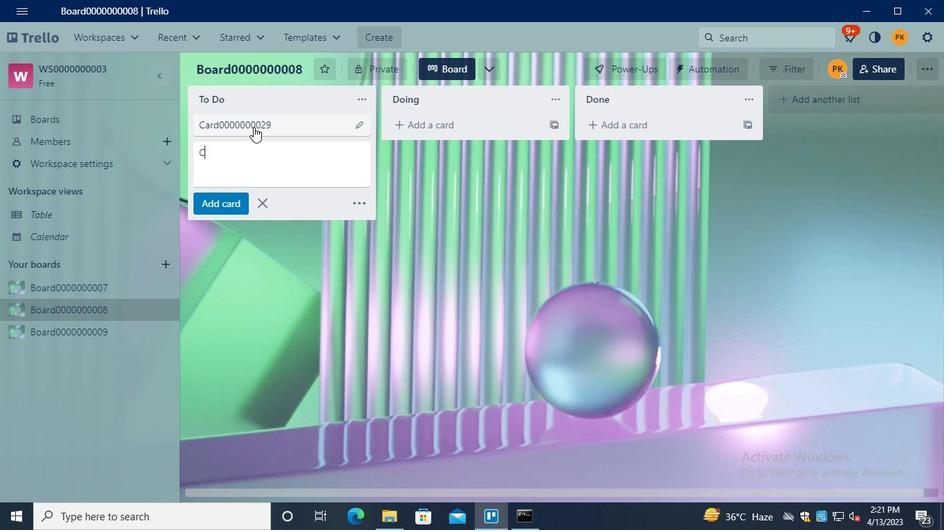 
Action: Keyboard r
Screenshot: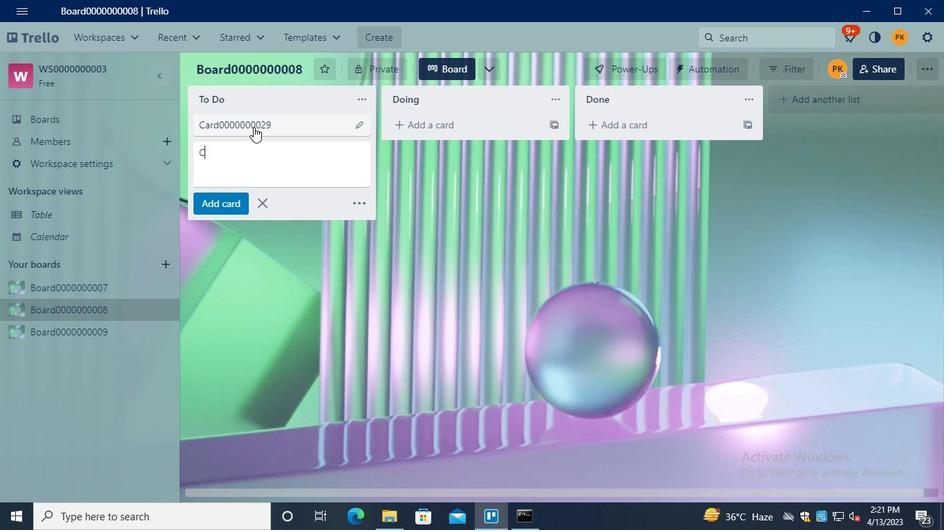 
Action: Keyboard d
Screenshot: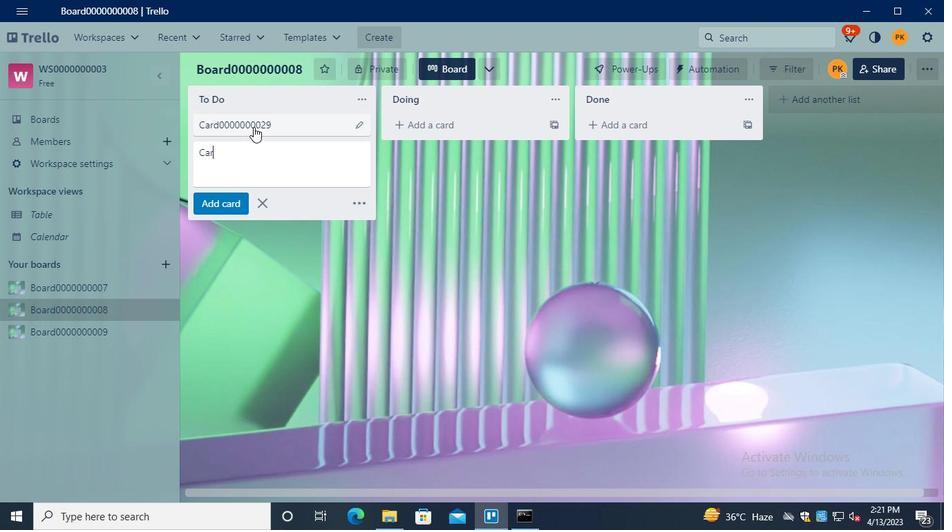 
Action: Keyboard <96>
Screenshot: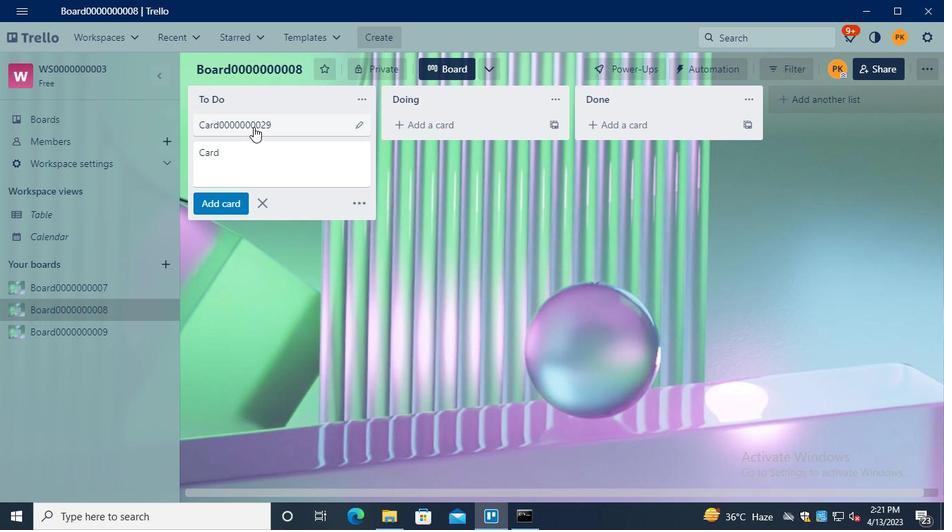 
Action: Keyboard <96>
Screenshot: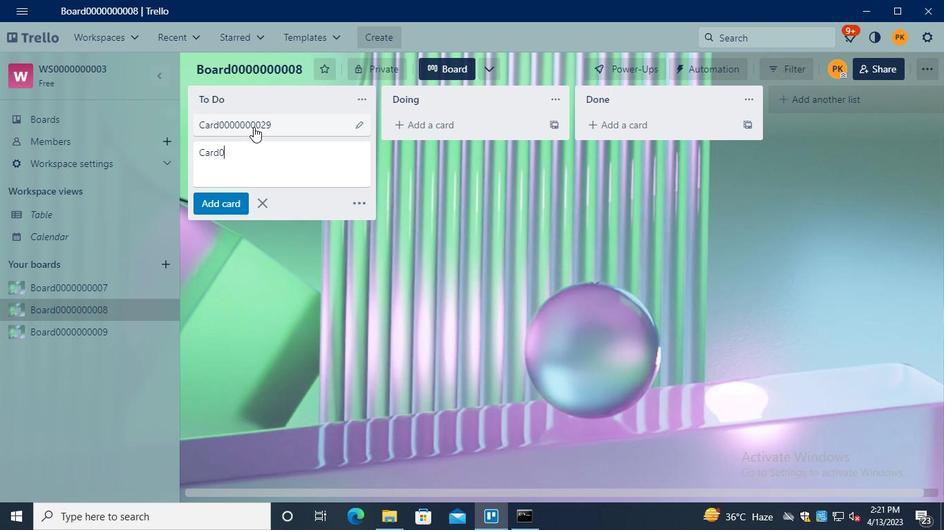 
Action: Keyboard <96>
Screenshot: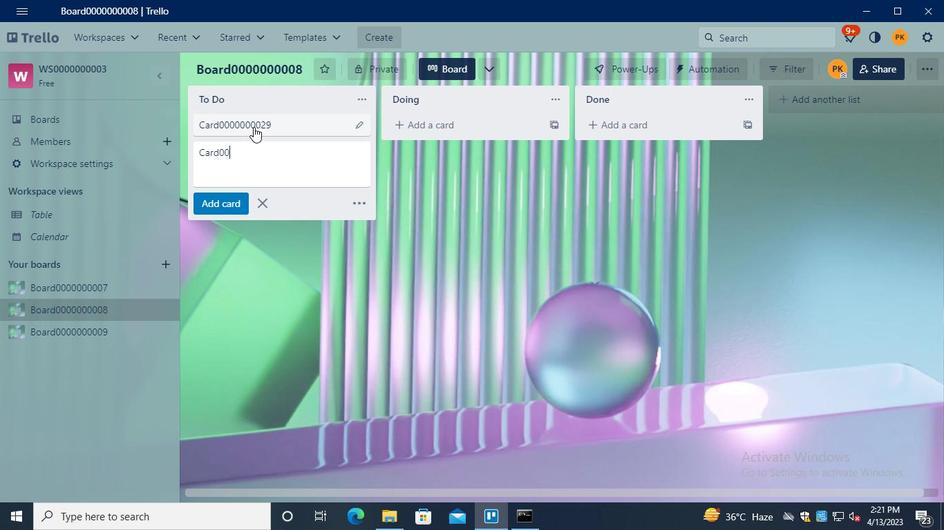 
Action: Keyboard <96>
Screenshot: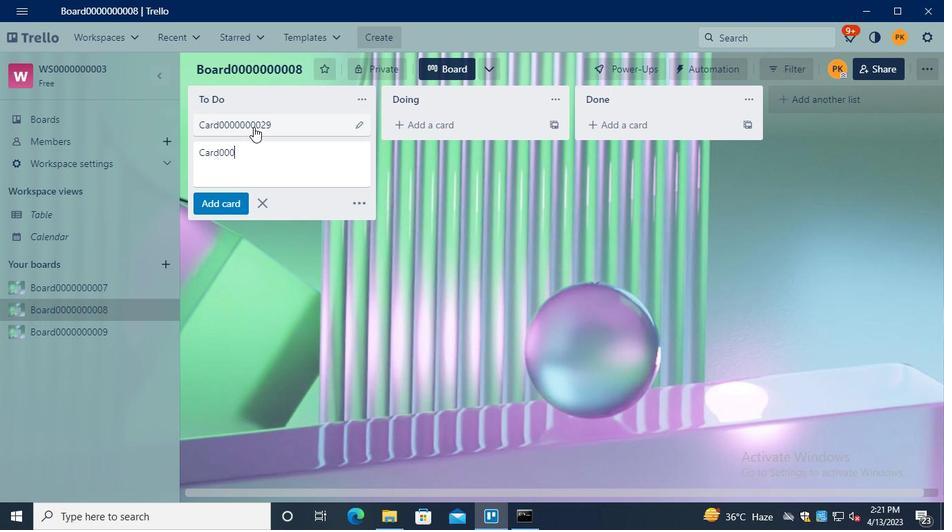 
Action: Keyboard <96>
Screenshot: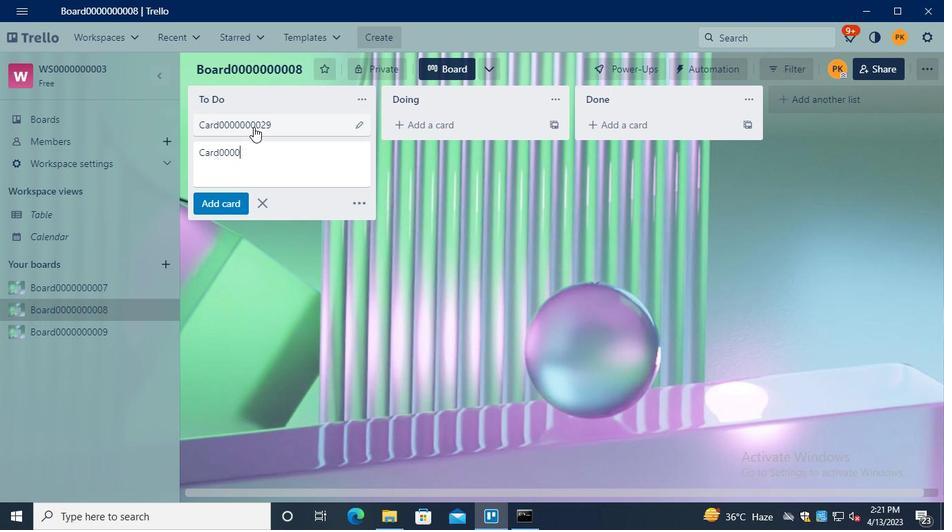 
Action: Keyboard <96>
Screenshot: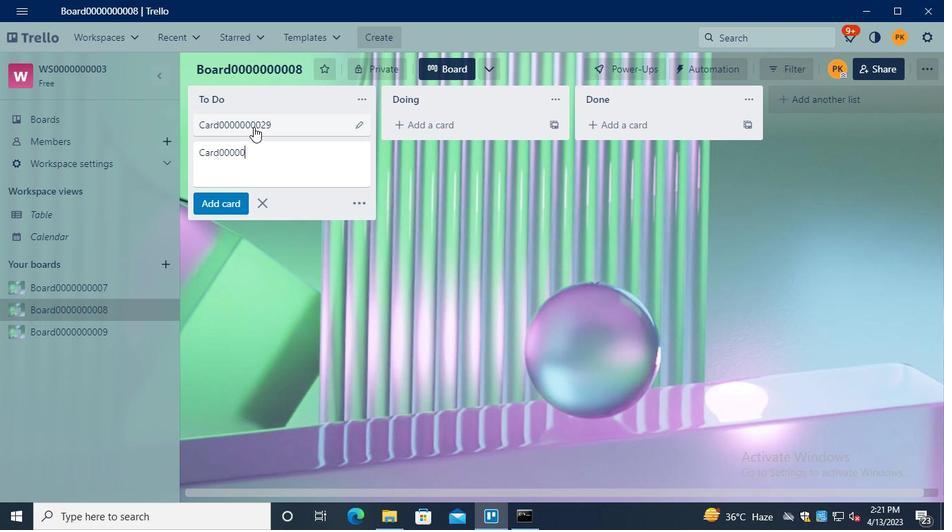 
Action: Keyboard <96>
Screenshot: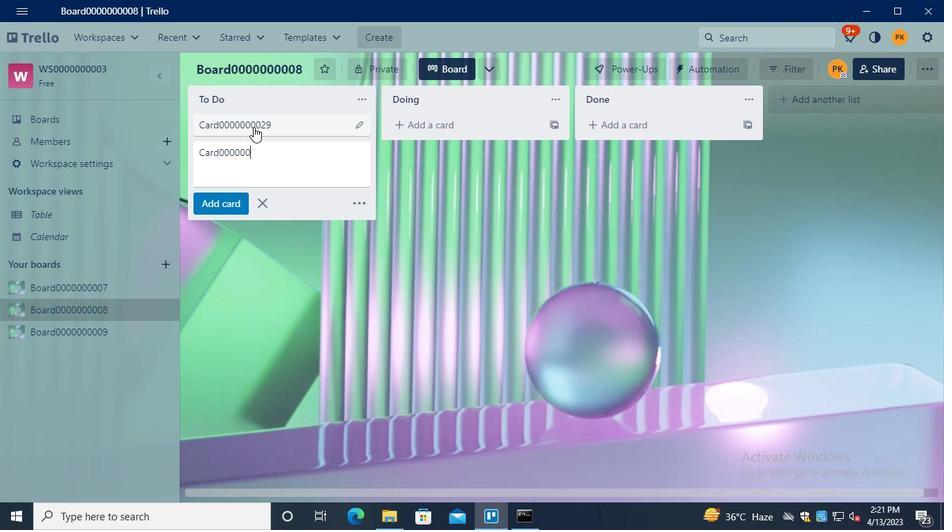 
Action: Keyboard <96>
Screenshot: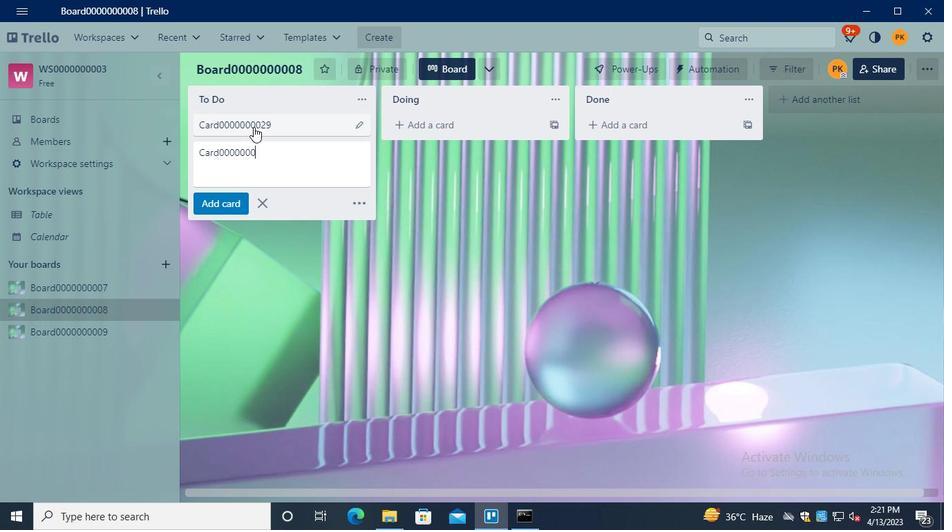 
Action: Keyboard <99>
Screenshot: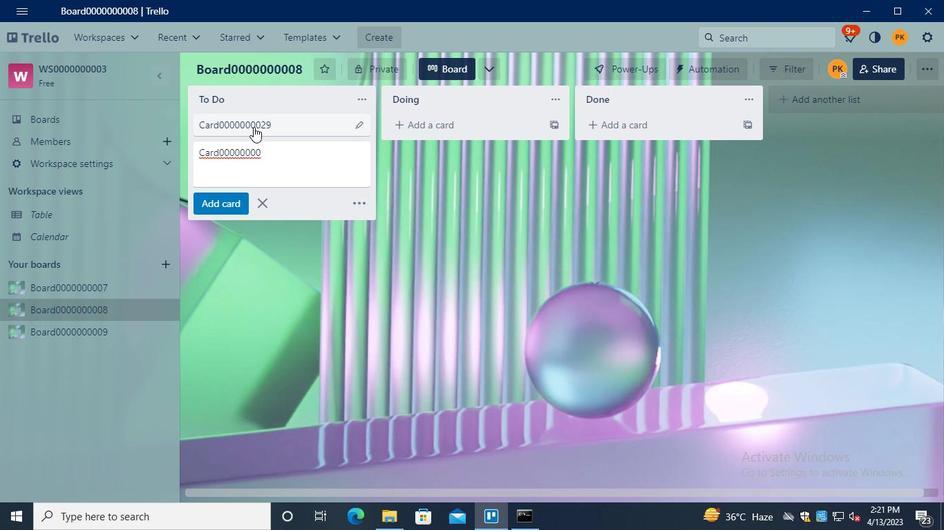 
Action: Keyboard <96>
Screenshot: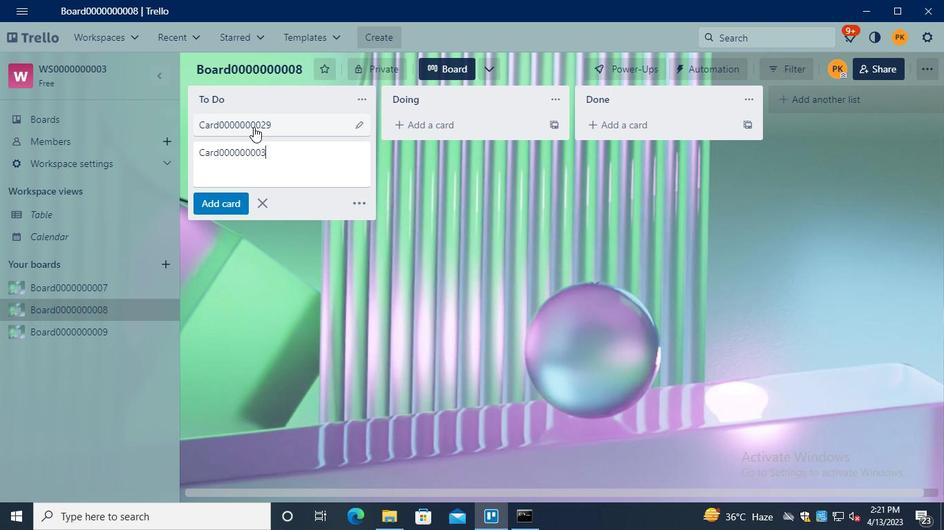 
Action: Keyboard Key.enter
Screenshot: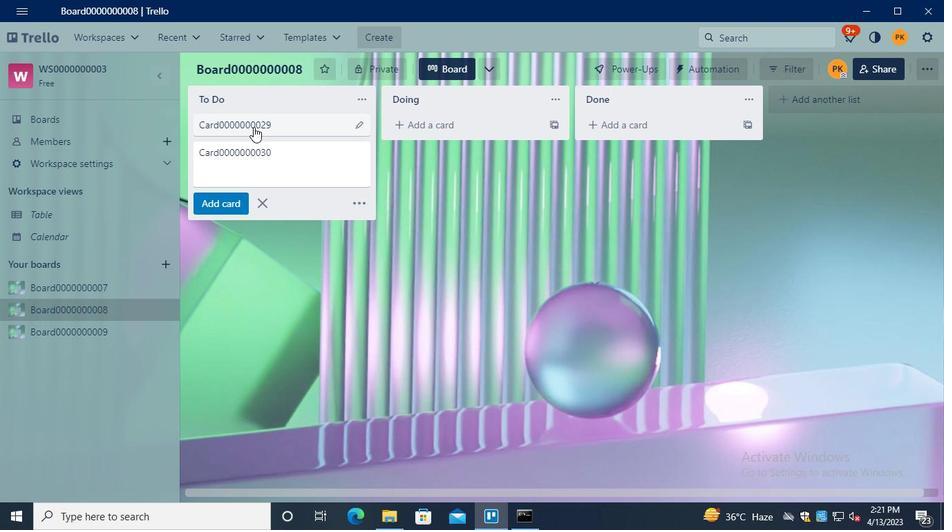 
Action: Keyboard Key.shift
Screenshot: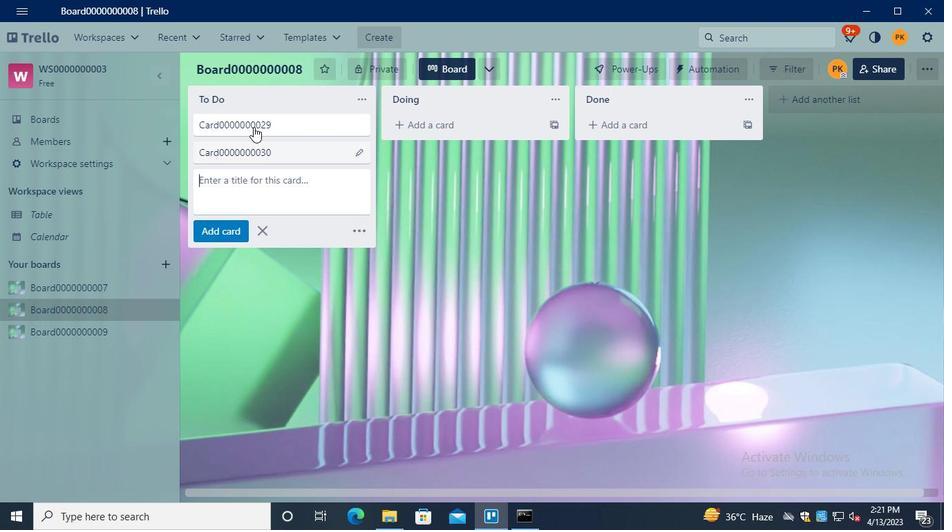 
Action: Keyboard C
Screenshot: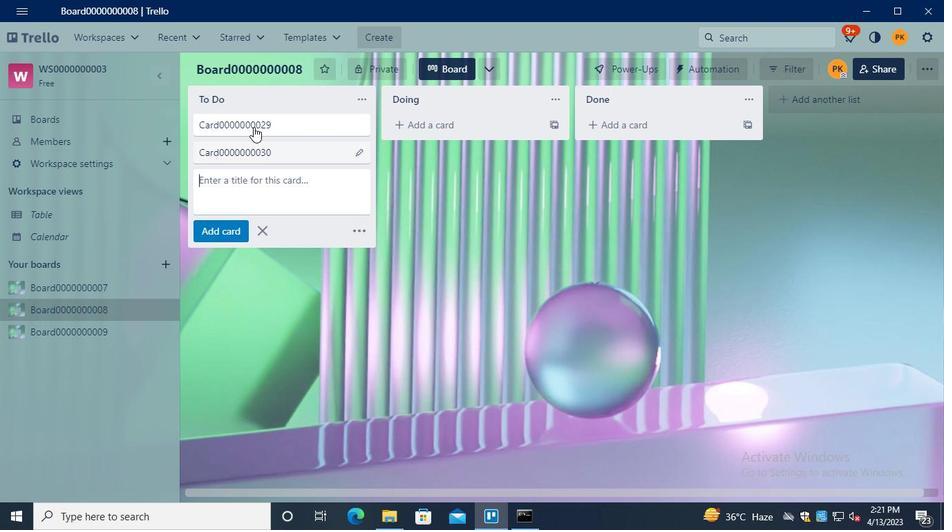 
Action: Keyboard a
Screenshot: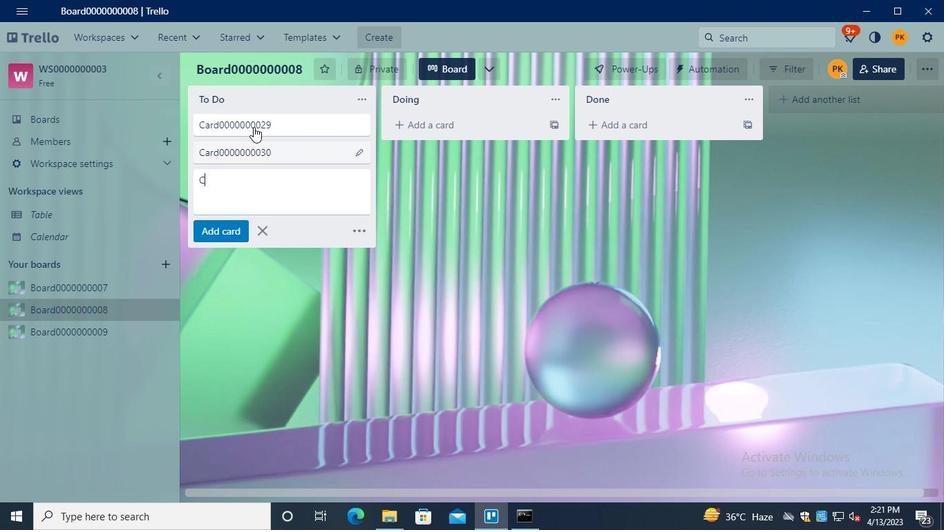 
Action: Keyboard r
Screenshot: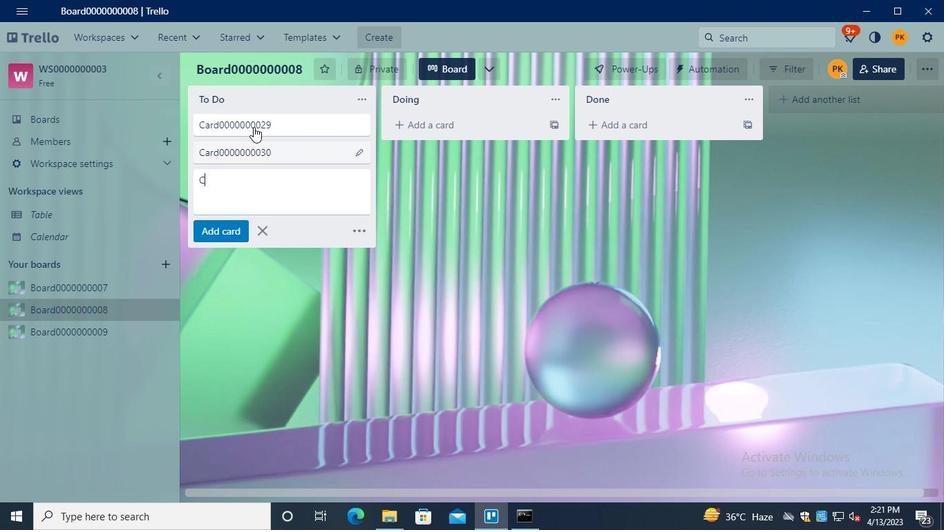 
Action: Keyboard d
Screenshot: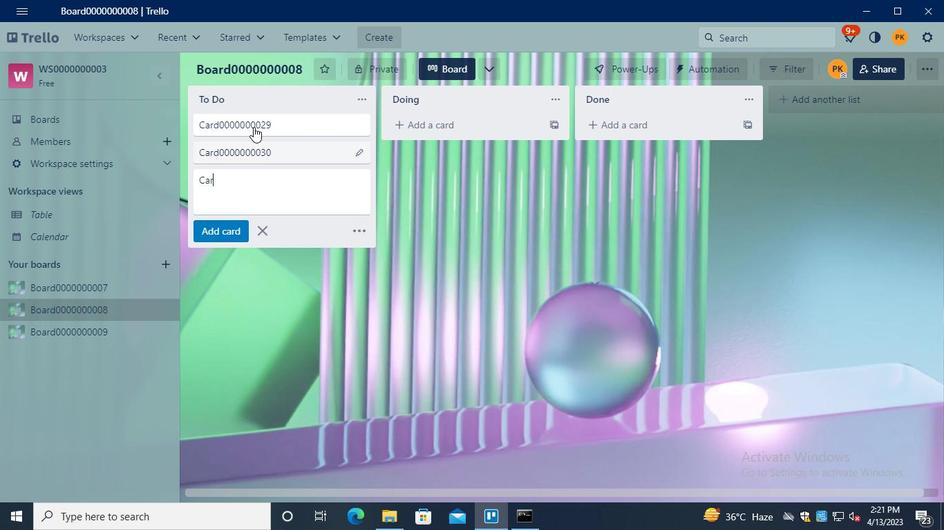
Action: Keyboard <96>
Screenshot: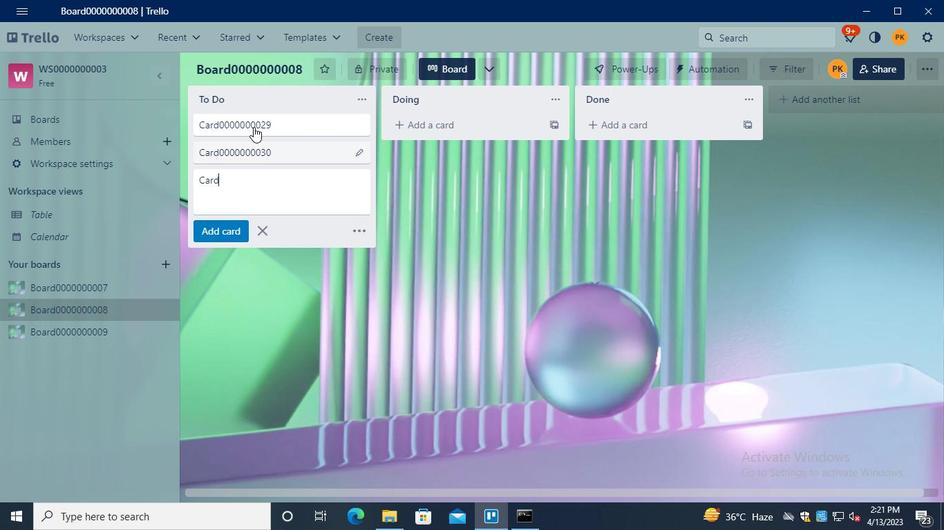 
Action: Keyboard <96>
Screenshot: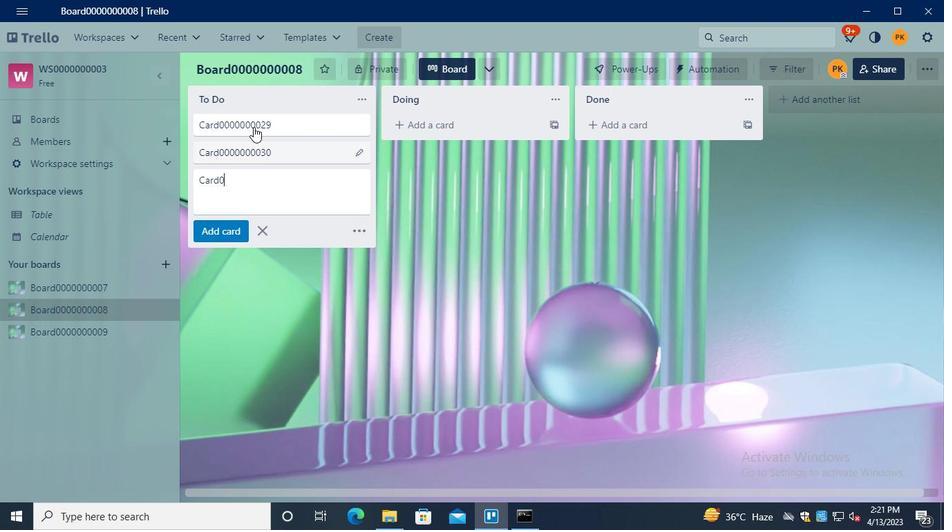 
Action: Keyboard <96>
Screenshot: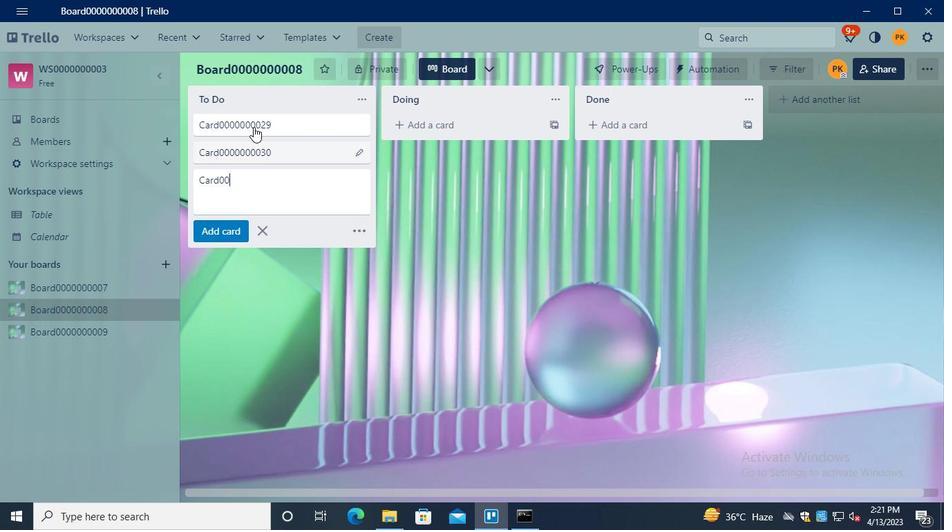 
Action: Keyboard <96>
Screenshot: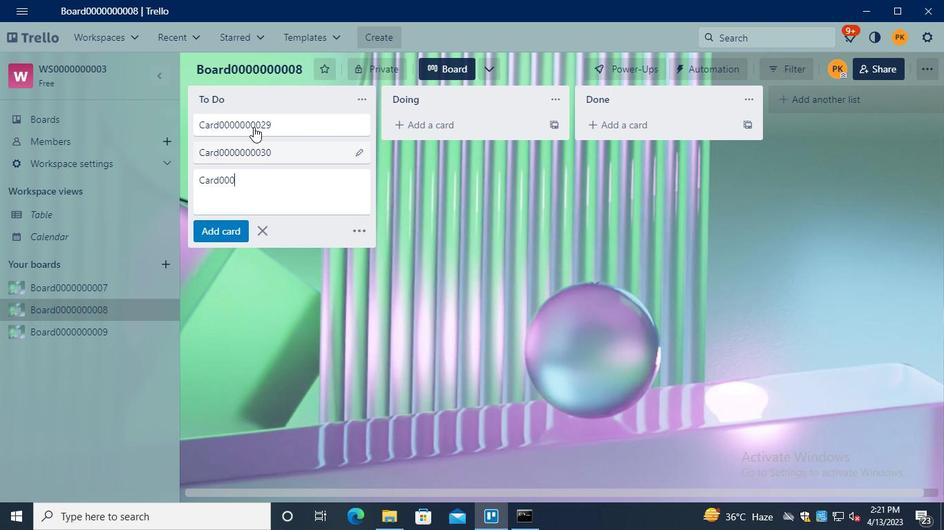 
Action: Keyboard <96>
Screenshot: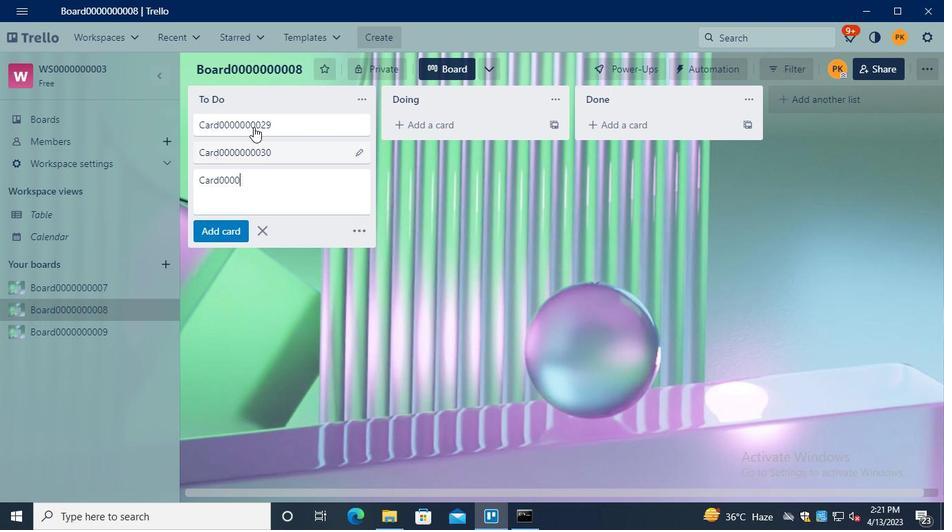 
Action: Keyboard <96>
Screenshot: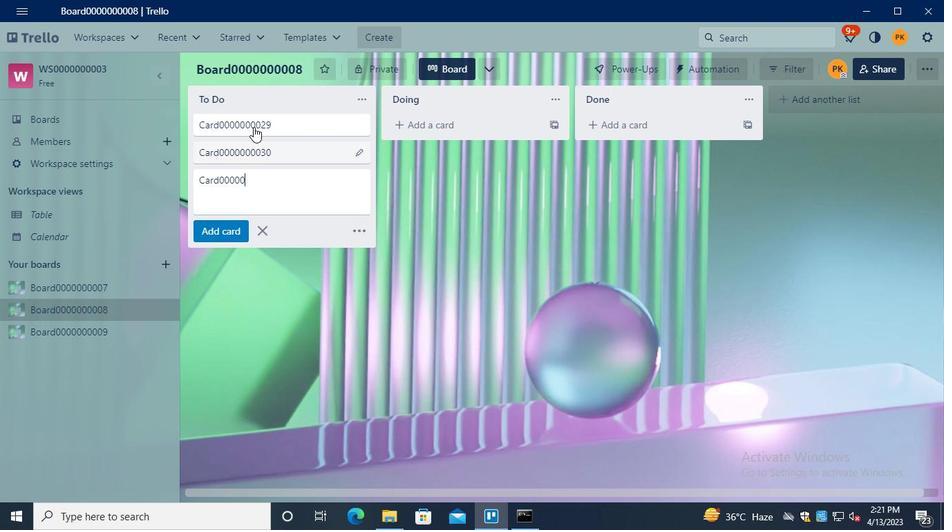 
Action: Keyboard <96>
Screenshot: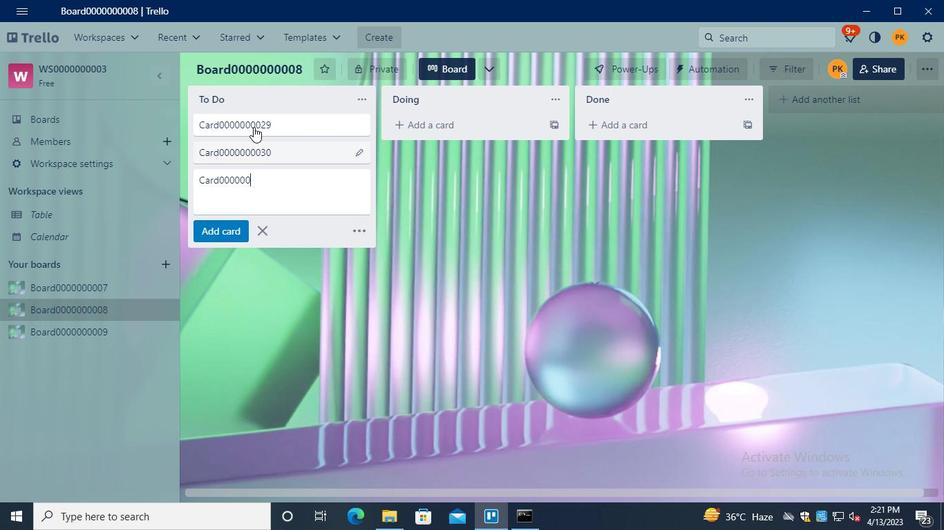 
Action: Keyboard <96>
Screenshot: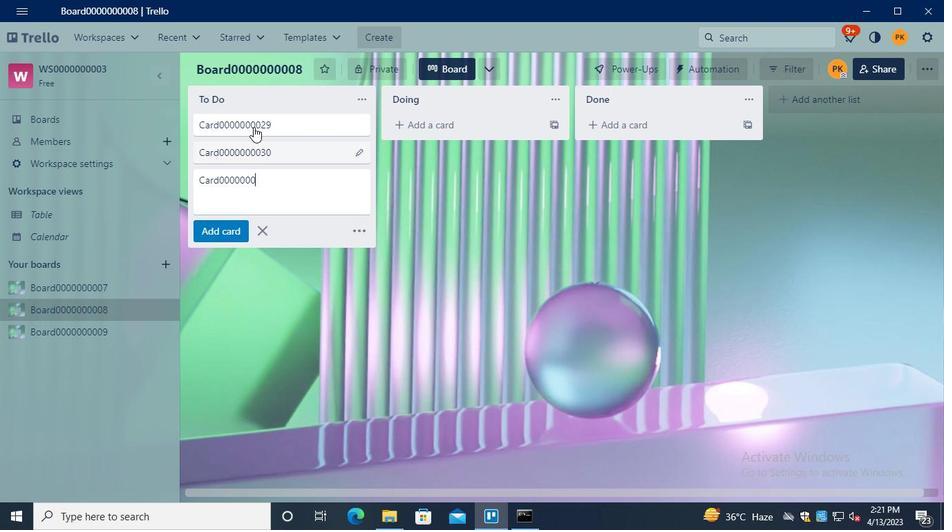 
Action: Keyboard <99>
Screenshot: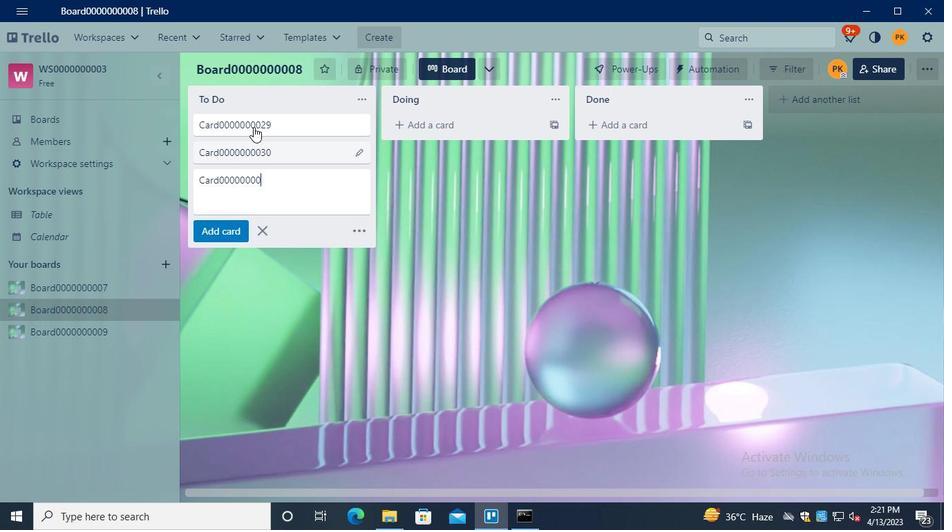 
Action: Keyboard <97>
Screenshot: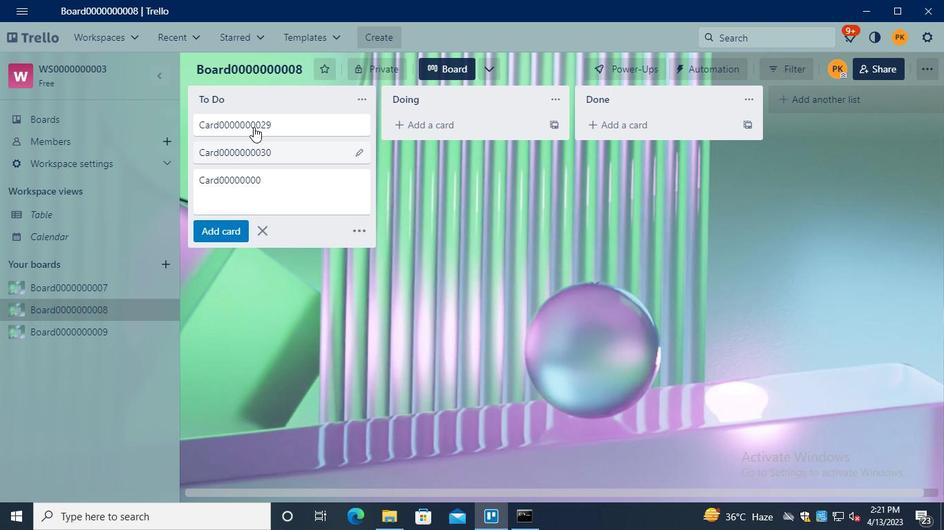 
Action: Keyboard Key.enter
Screenshot: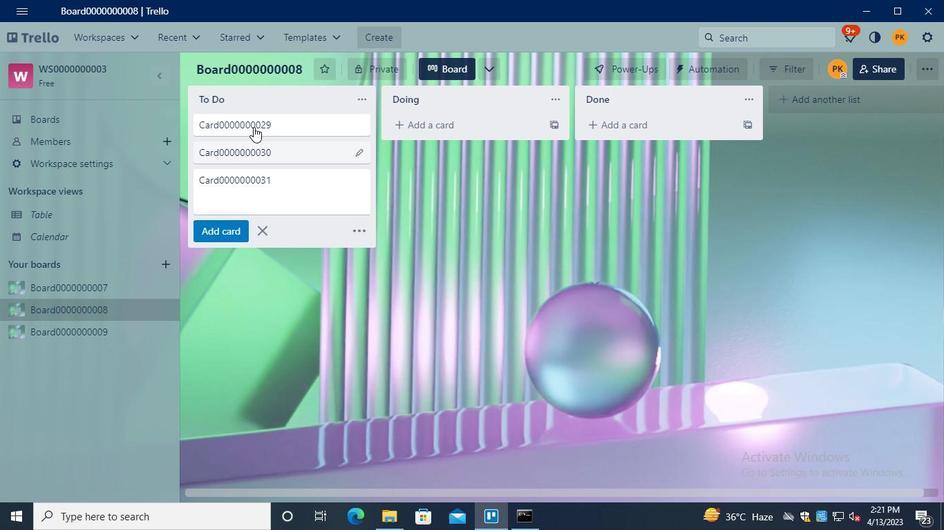 
Action: Keyboard Key.alt_l
Screenshot: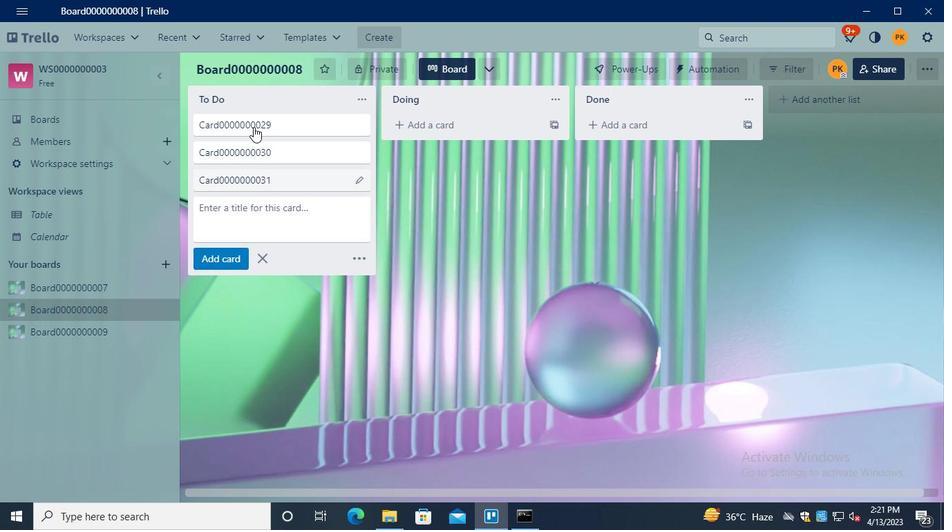 
Action: Keyboard Key.tab
Screenshot: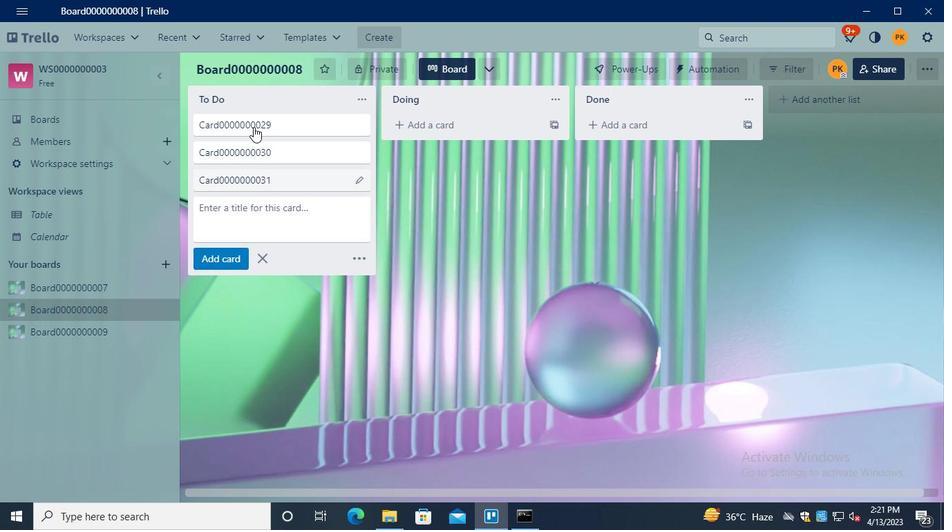 
Action: Mouse moved to (749, 93)
Screenshot: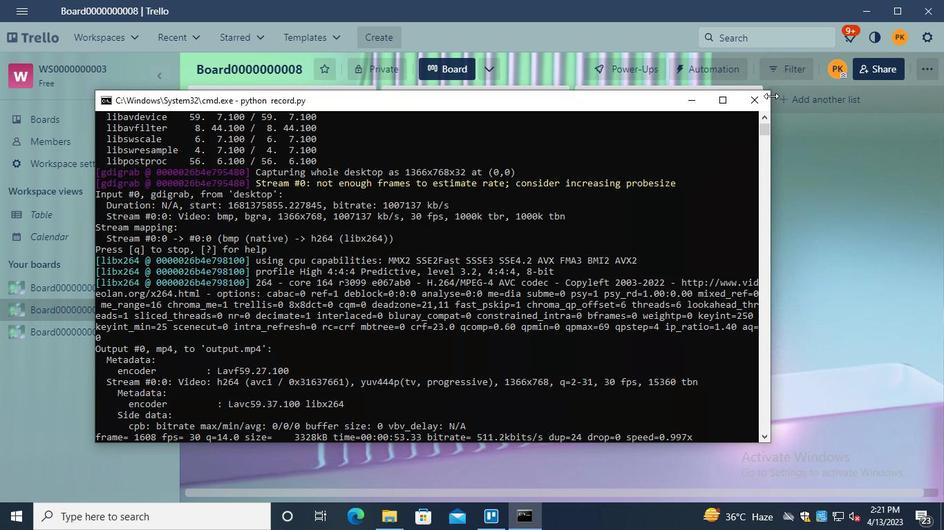
Action: Mouse pressed left at (749, 93)
Screenshot: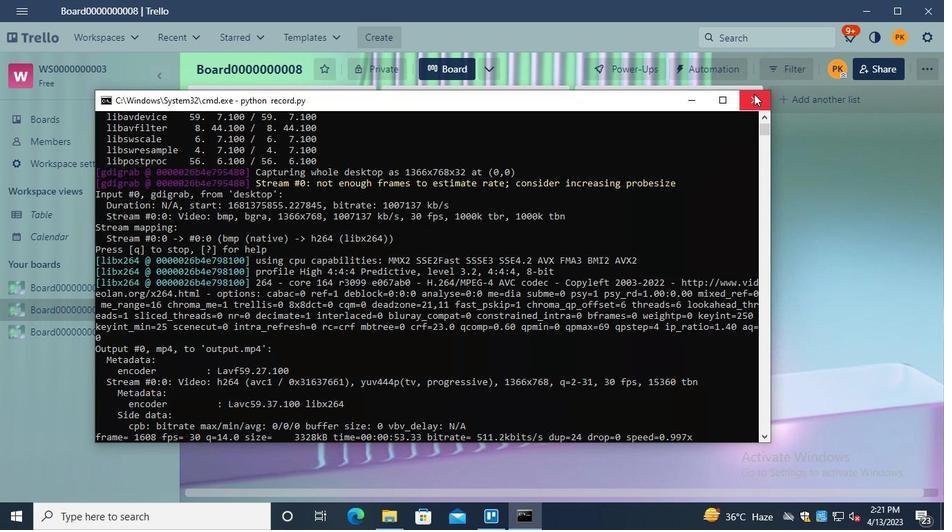 
